 Task: Add a signature Heather Cooper containing Best wishes for a happy Thanksgiving Day, Heather Cooper to email address softage.8@softage.net and add a label Weightlifting
Action: Mouse moved to (1185, 64)
Screenshot: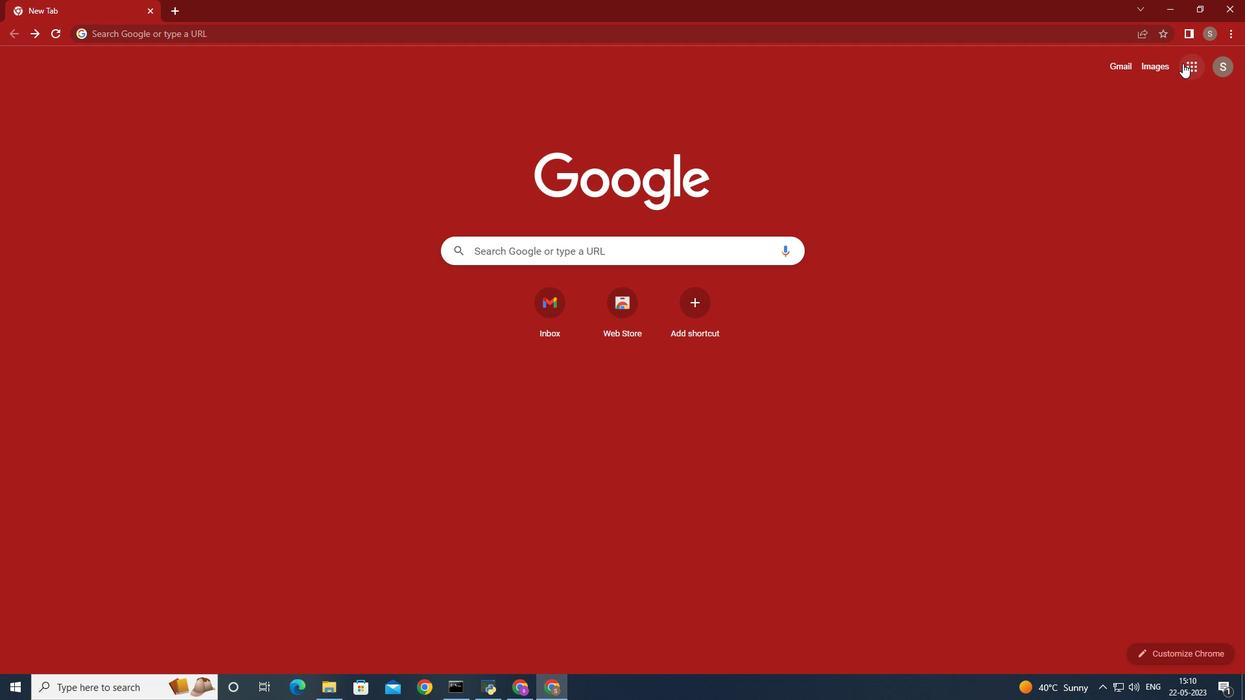 
Action: Mouse pressed left at (1185, 64)
Screenshot: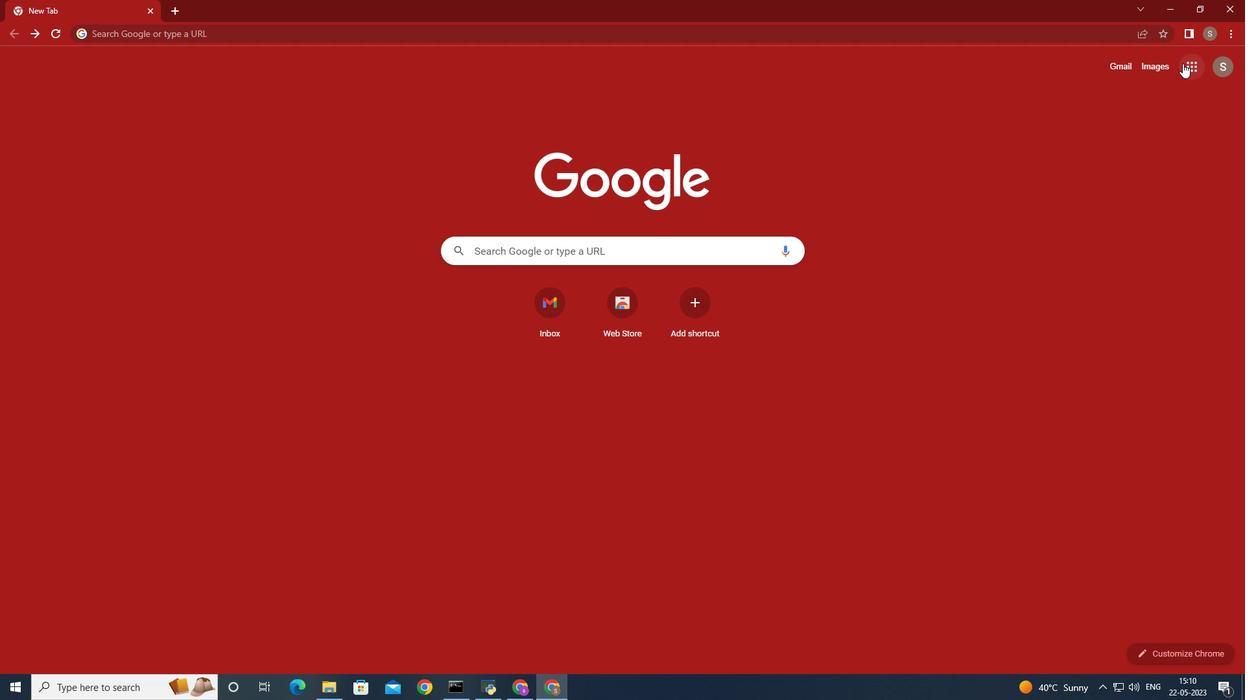 
Action: Mouse moved to (1136, 123)
Screenshot: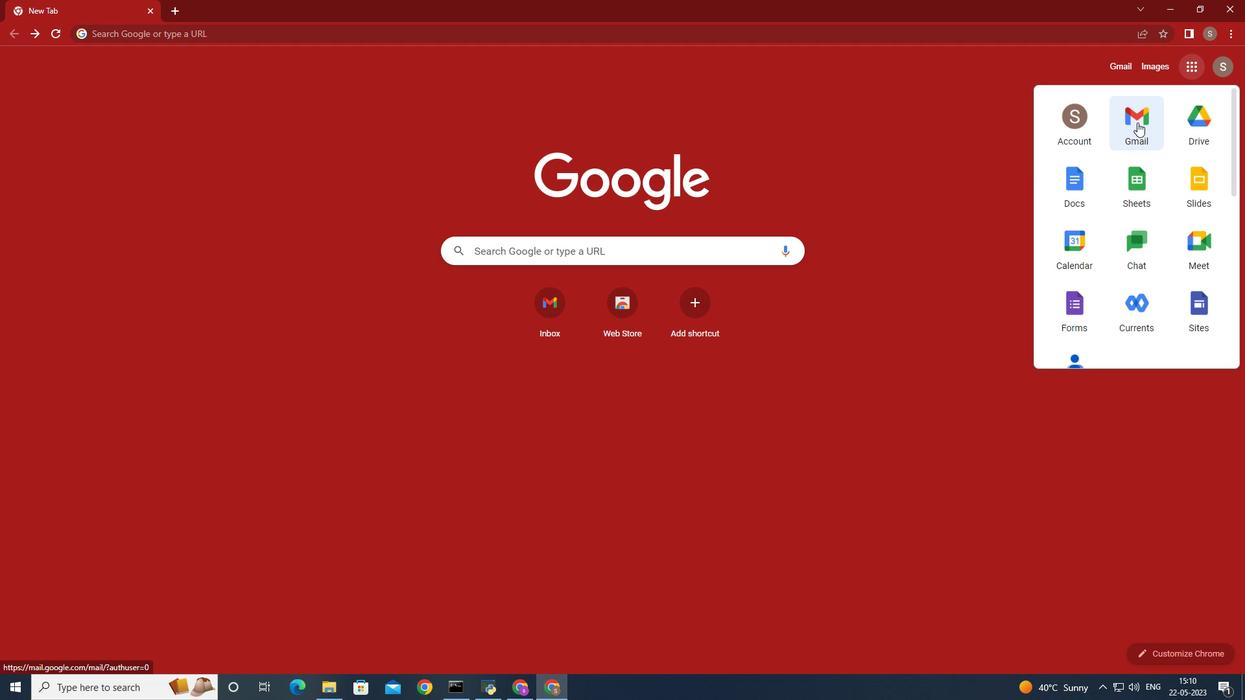 
Action: Mouse pressed left at (1136, 123)
Screenshot: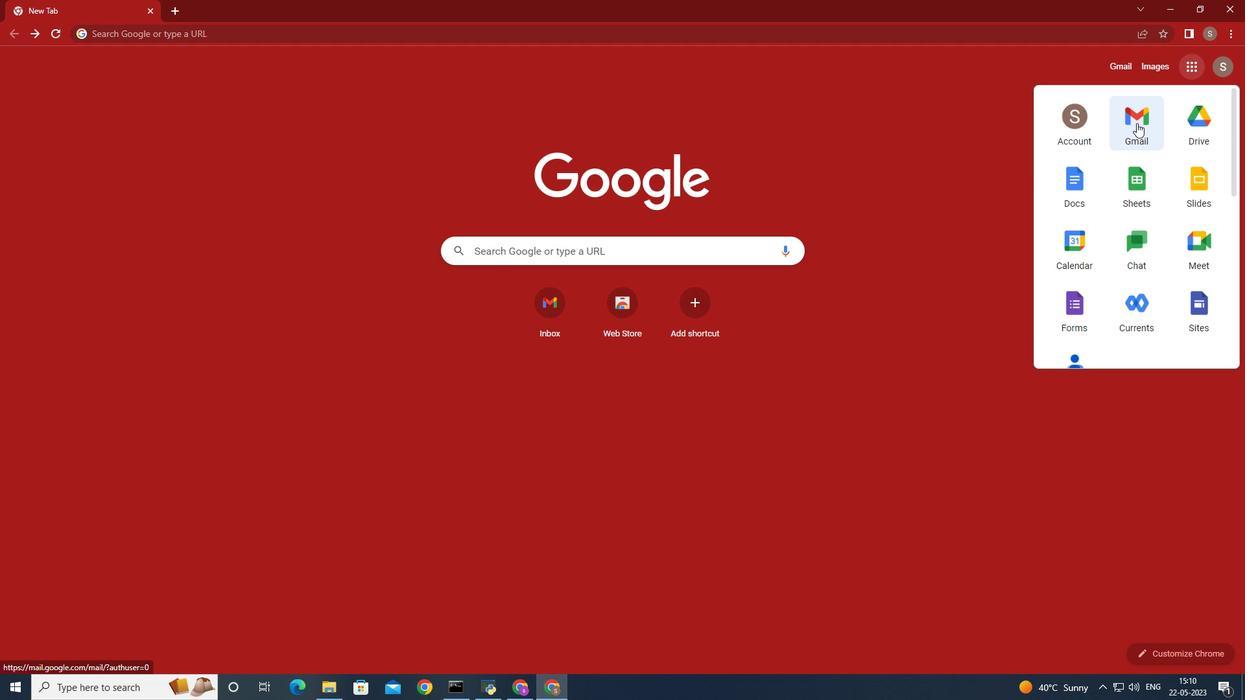 
Action: Mouse moved to (1101, 90)
Screenshot: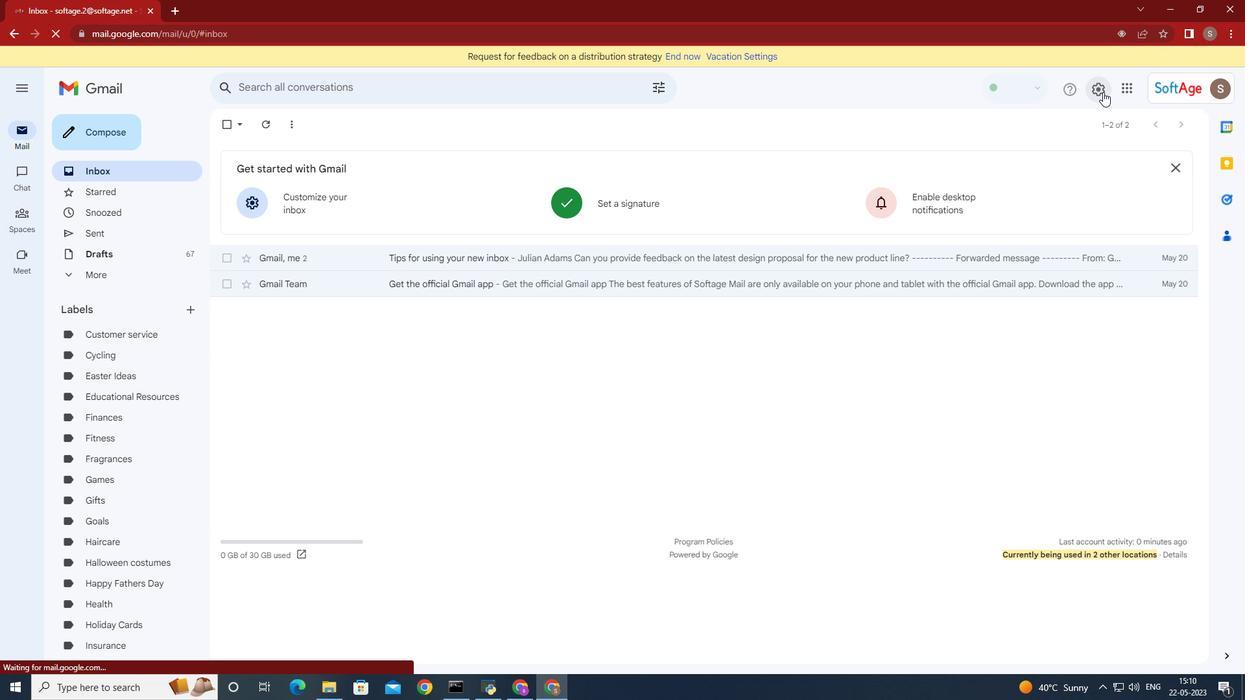 
Action: Mouse pressed left at (1101, 90)
Screenshot: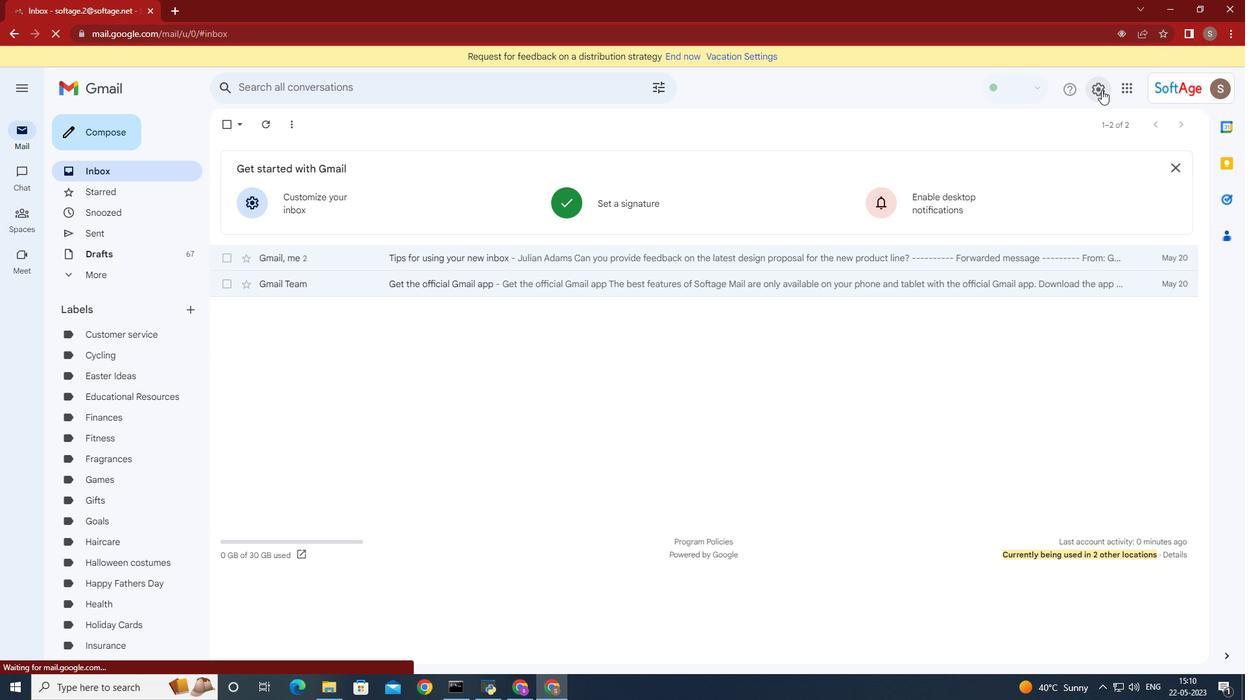 
Action: Mouse moved to (1106, 157)
Screenshot: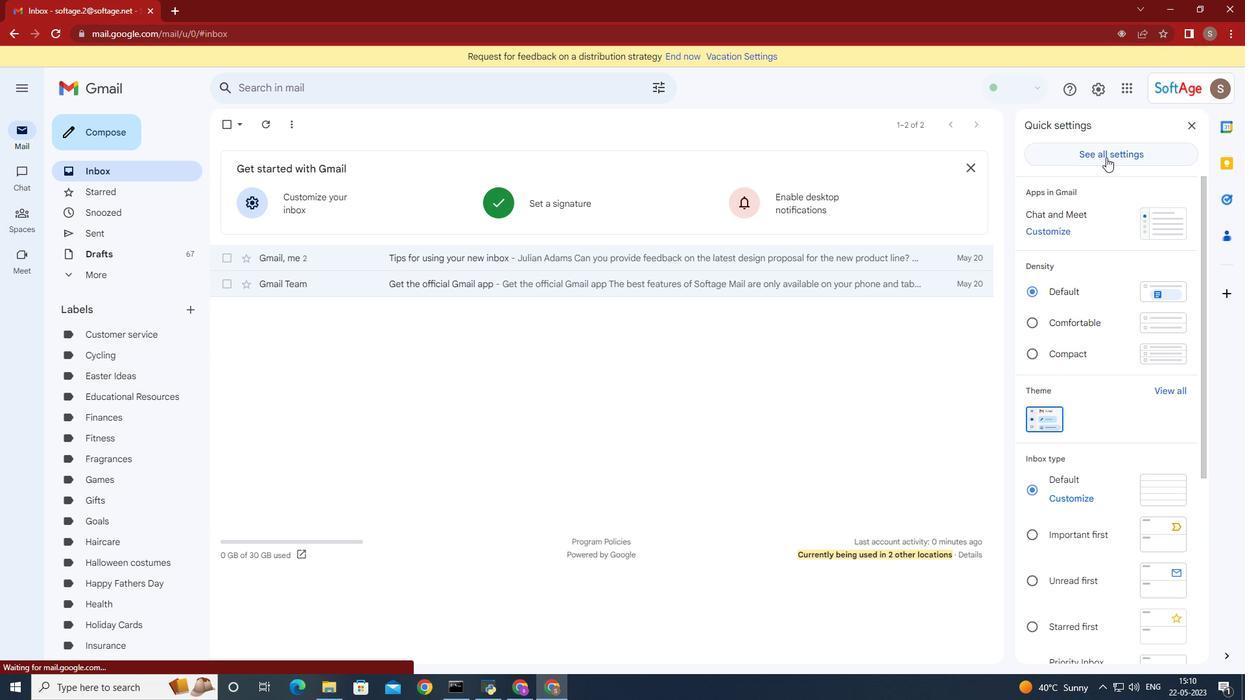 
Action: Mouse pressed left at (1106, 157)
Screenshot: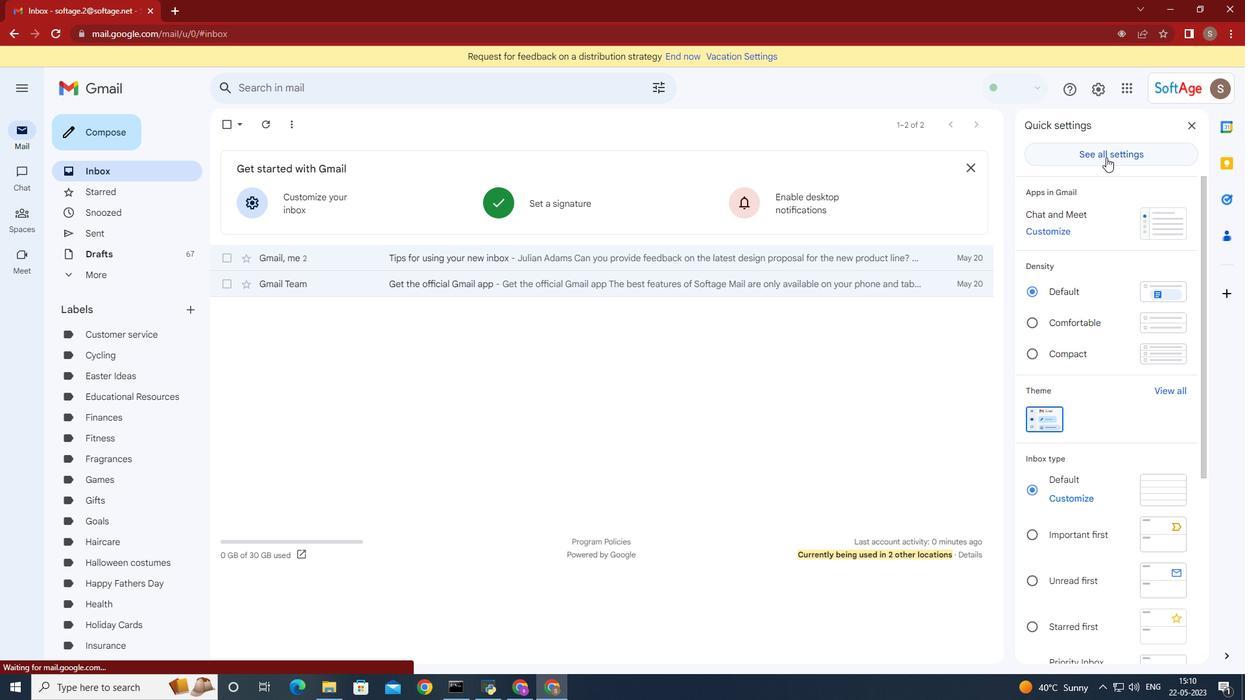 
Action: Mouse moved to (609, 318)
Screenshot: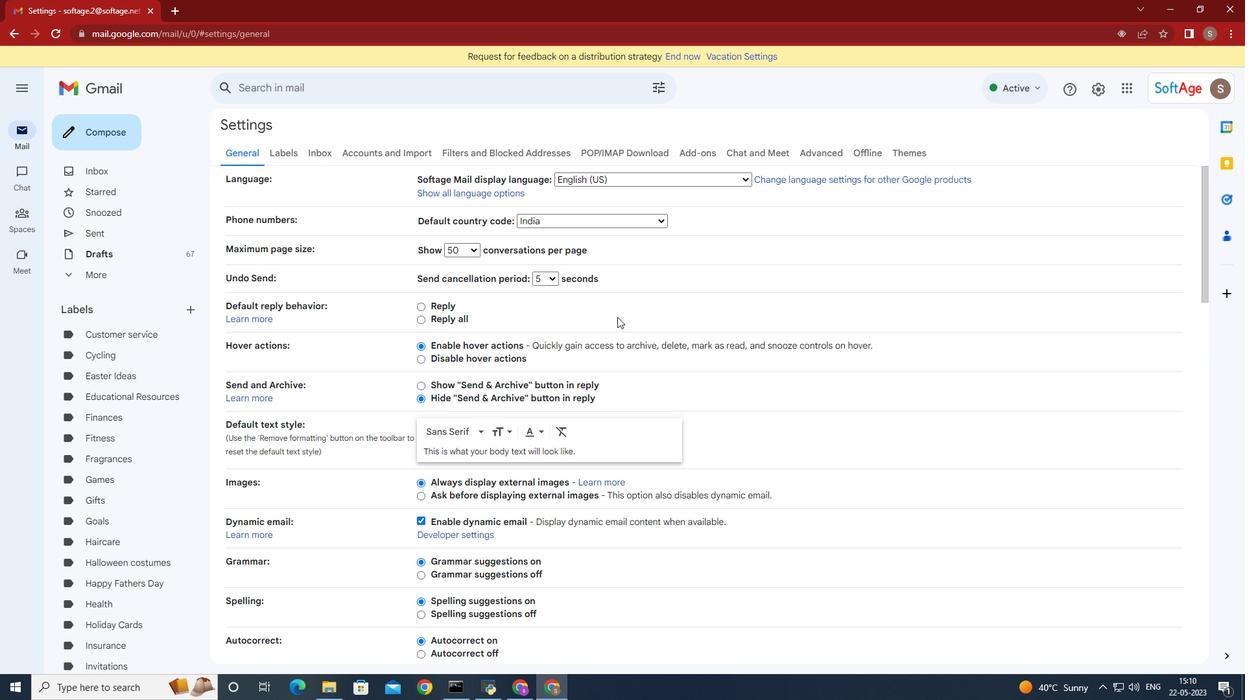 
Action: Mouse scrolled (609, 317) with delta (0, 0)
Screenshot: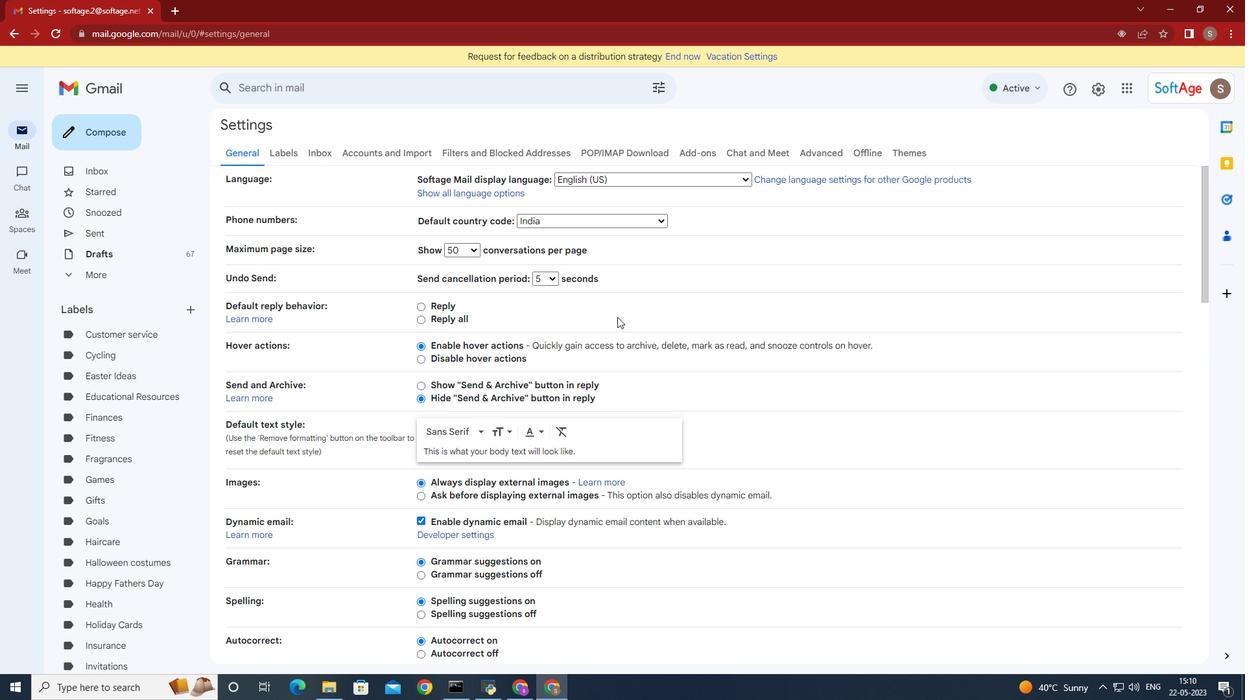 
Action: Mouse scrolled (609, 317) with delta (0, 0)
Screenshot: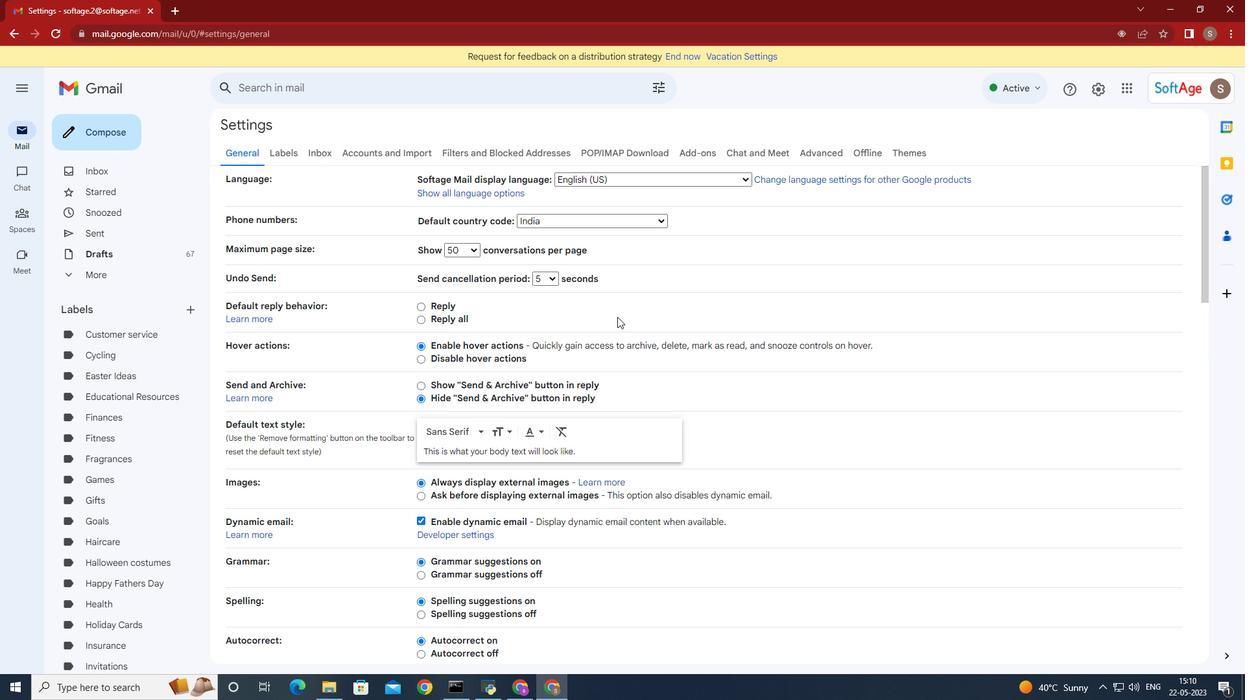 
Action: Mouse moved to (609, 318)
Screenshot: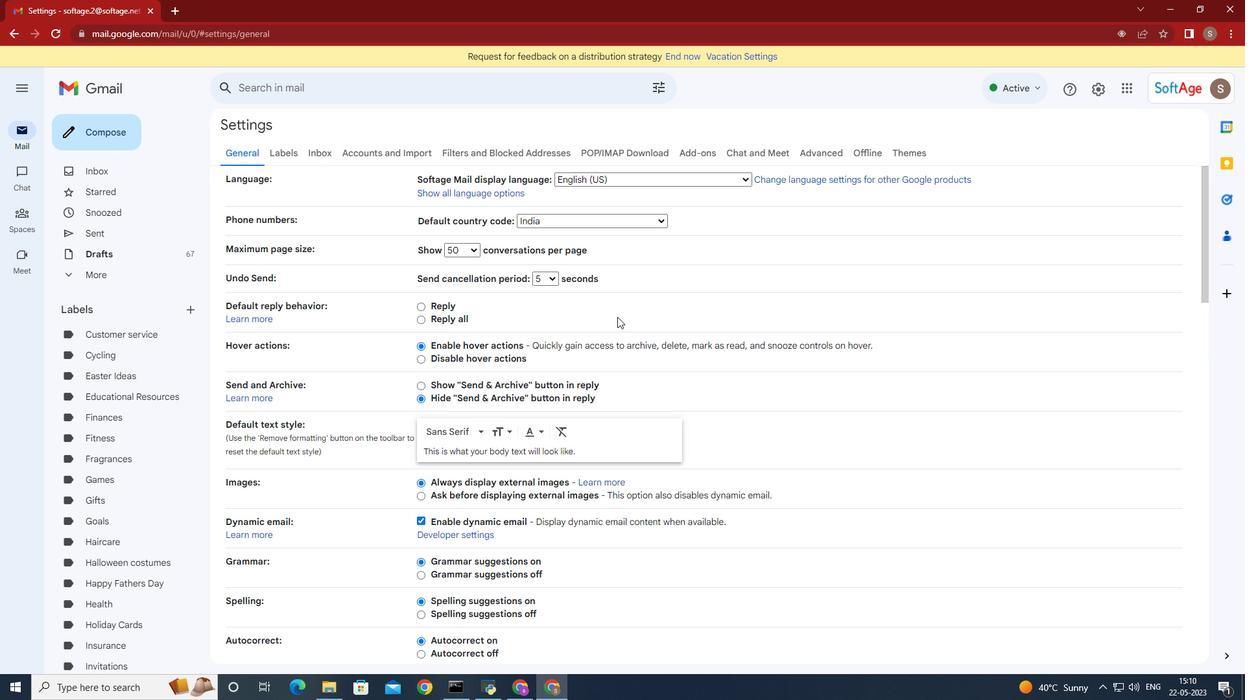 
Action: Mouse scrolled (609, 317) with delta (0, 0)
Screenshot: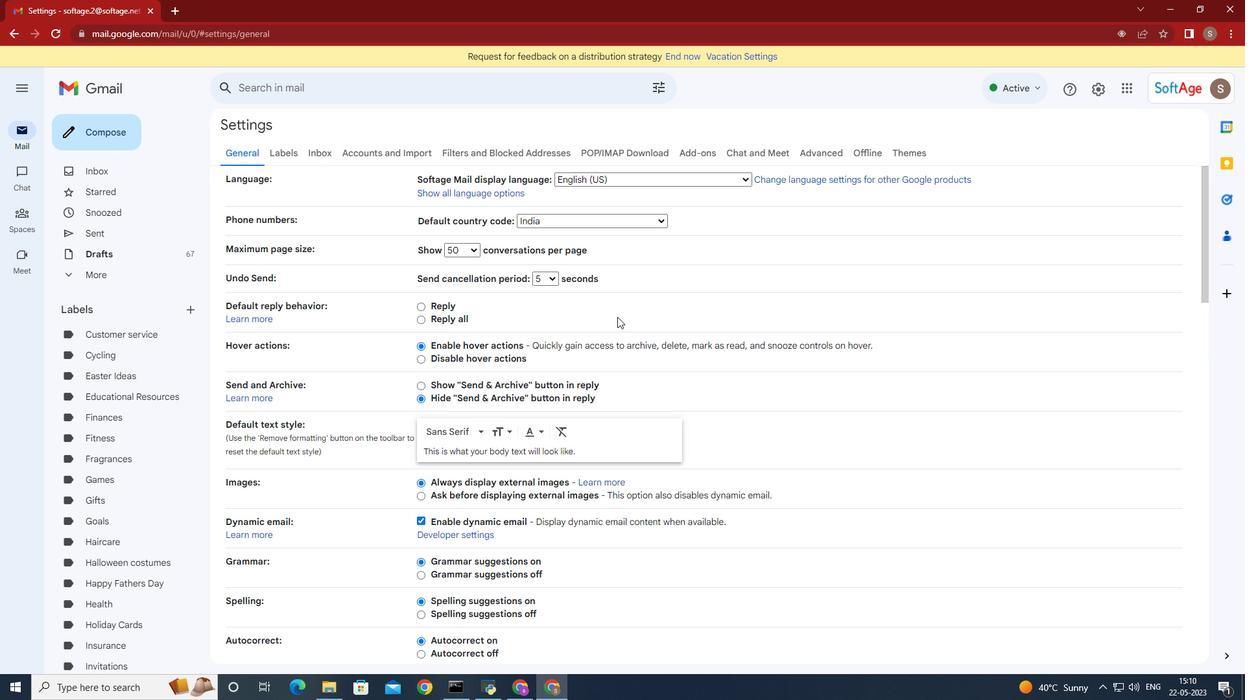 
Action: Mouse moved to (610, 319)
Screenshot: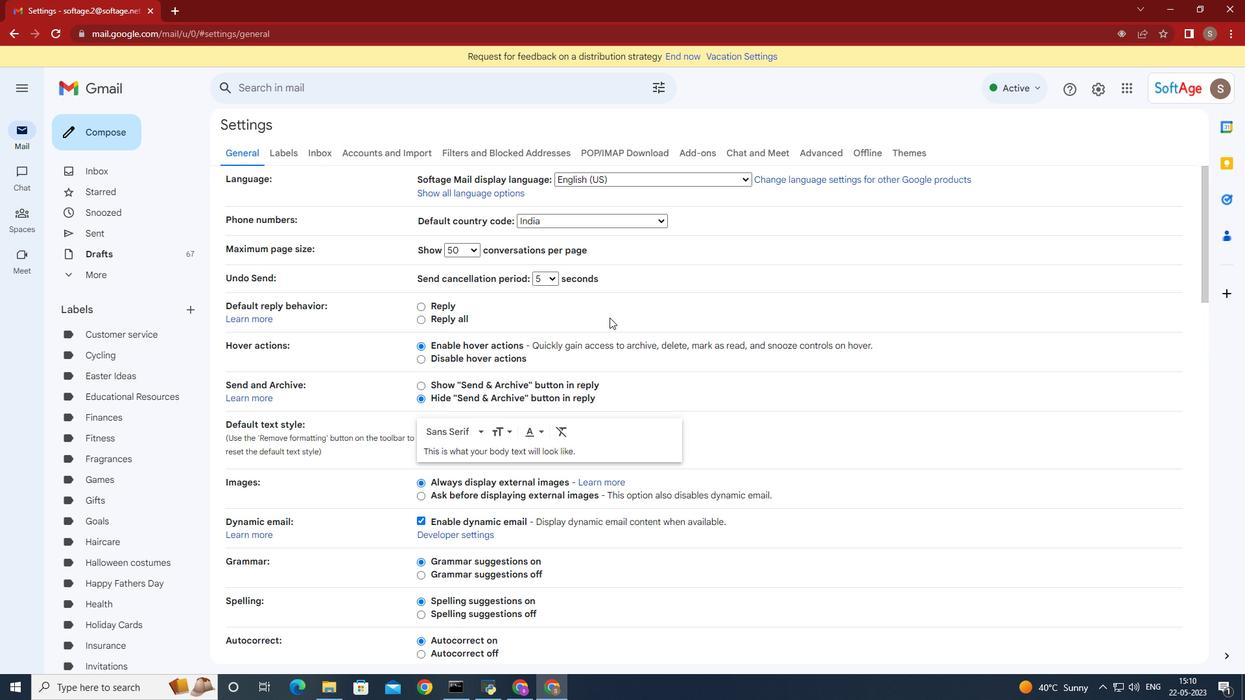 
Action: Mouse scrolled (610, 318) with delta (0, 0)
Screenshot: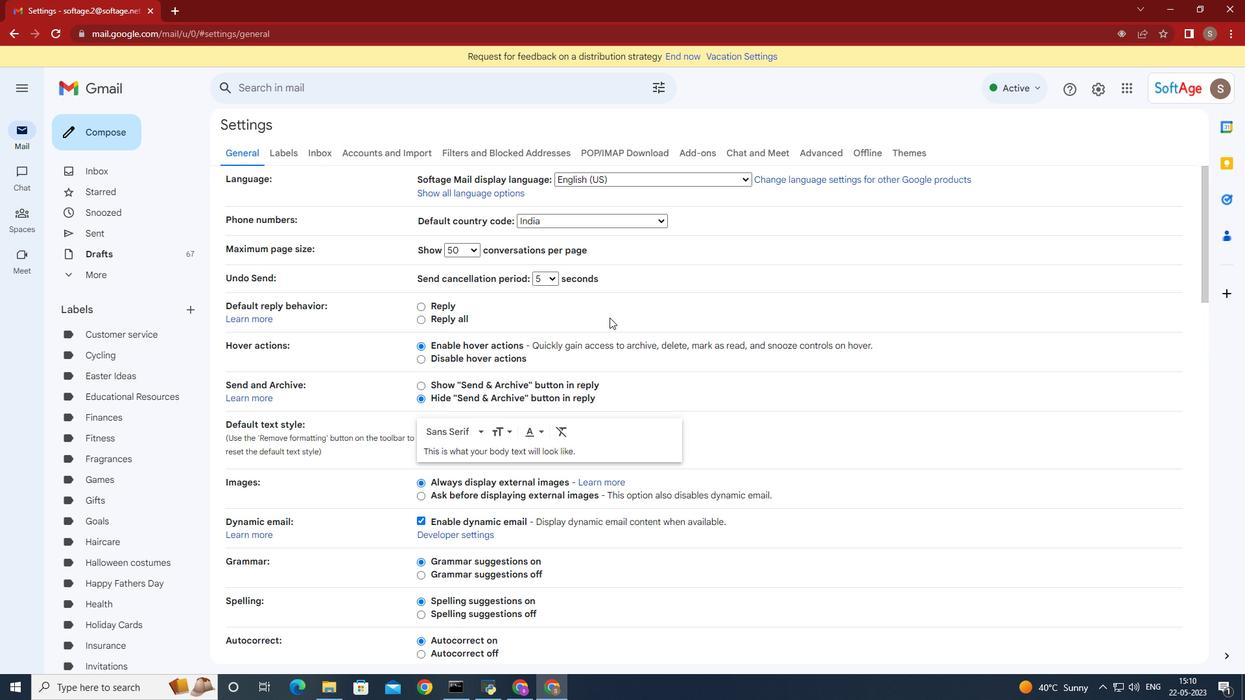 
Action: Mouse moved to (610, 319)
Screenshot: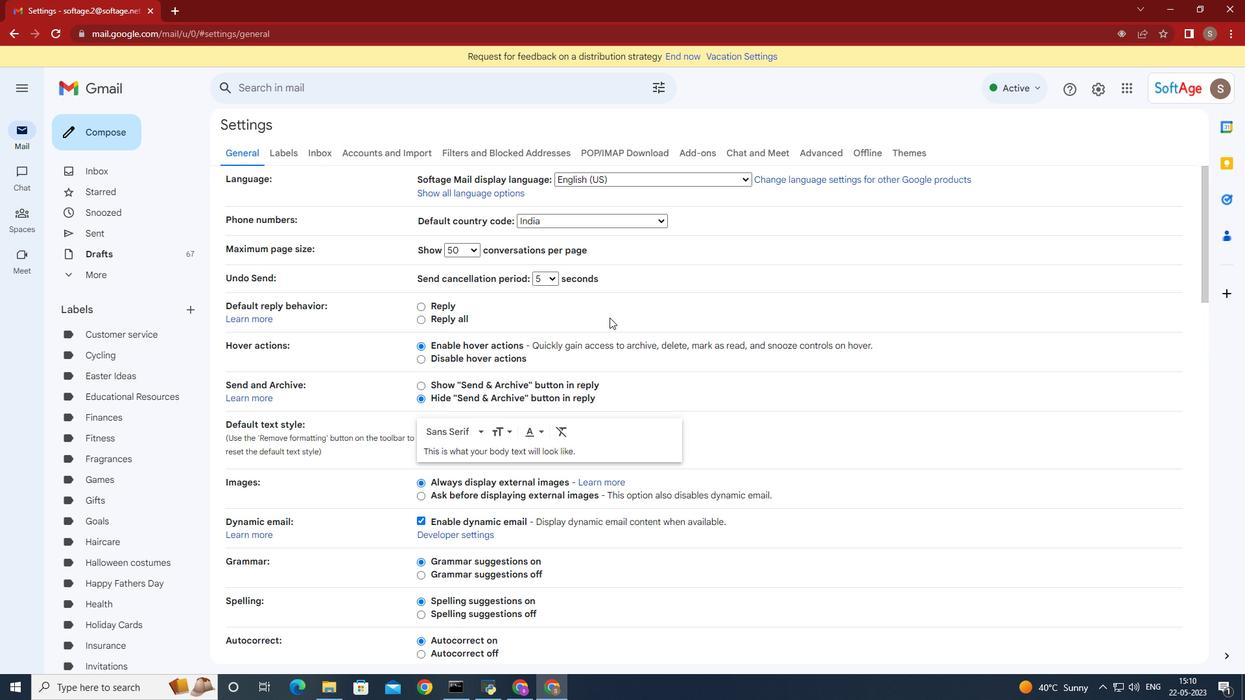 
Action: Mouse scrolled (610, 319) with delta (0, 0)
Screenshot: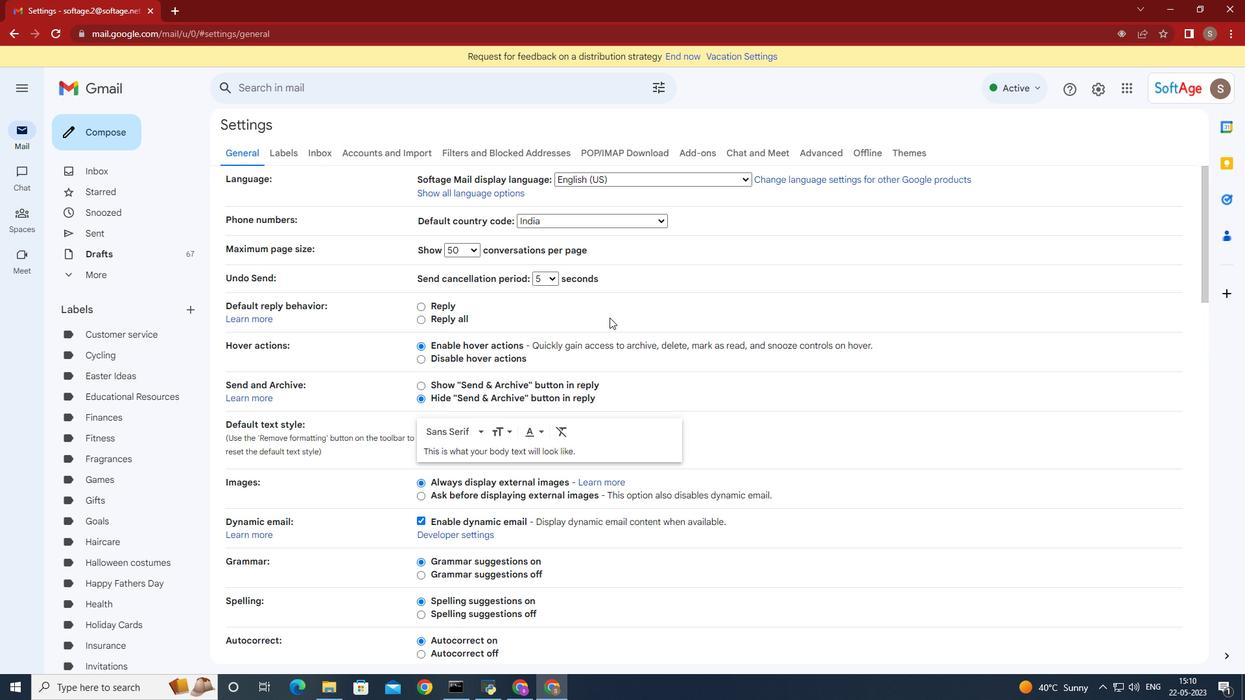 
Action: Mouse moved to (610, 319)
Screenshot: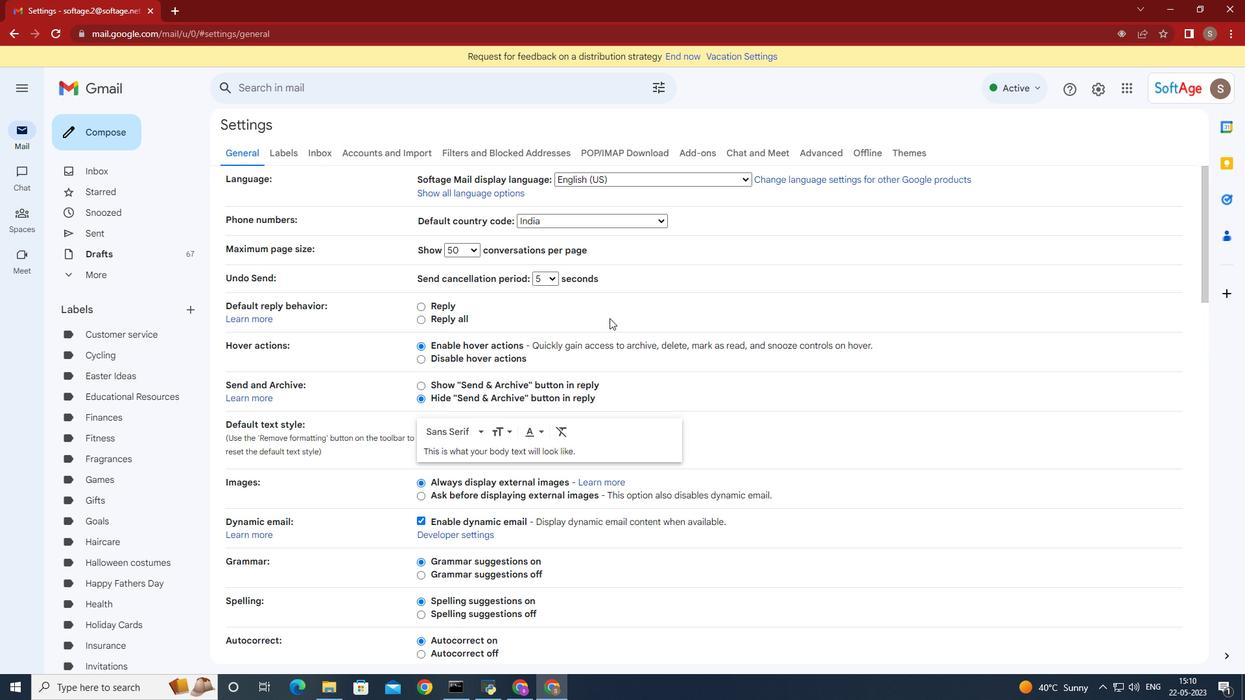 
Action: Mouse scrolled (610, 319) with delta (0, 0)
Screenshot: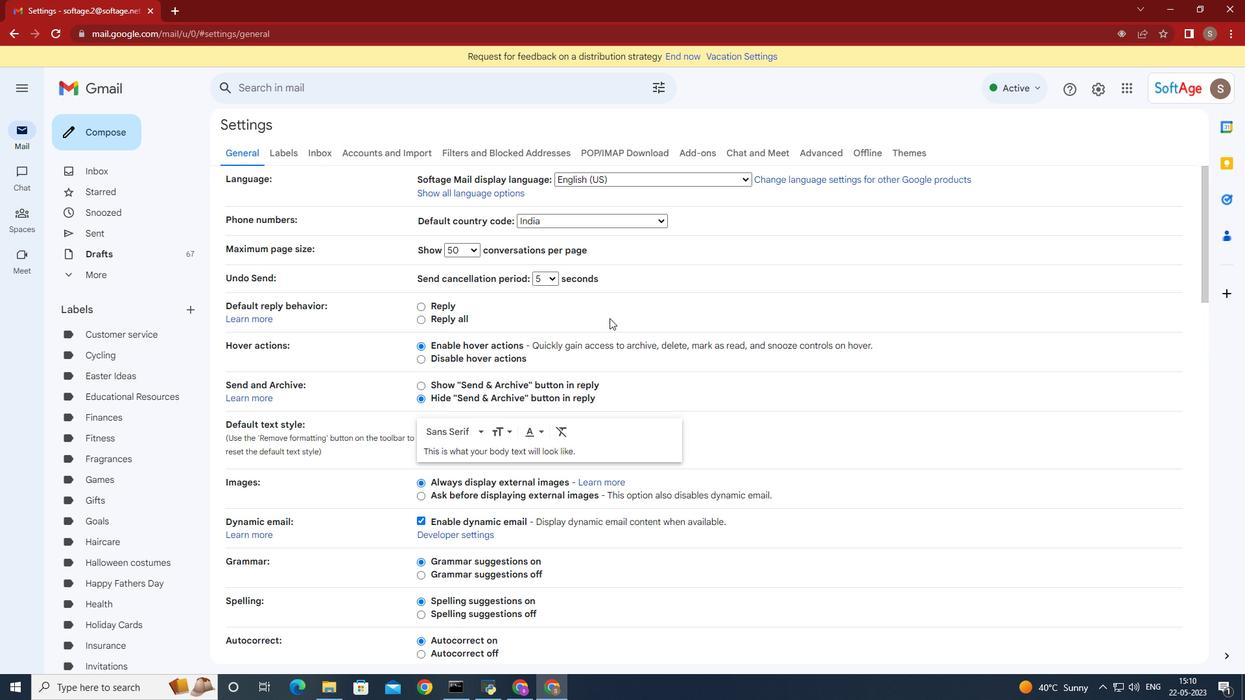 
Action: Mouse moved to (611, 318)
Screenshot: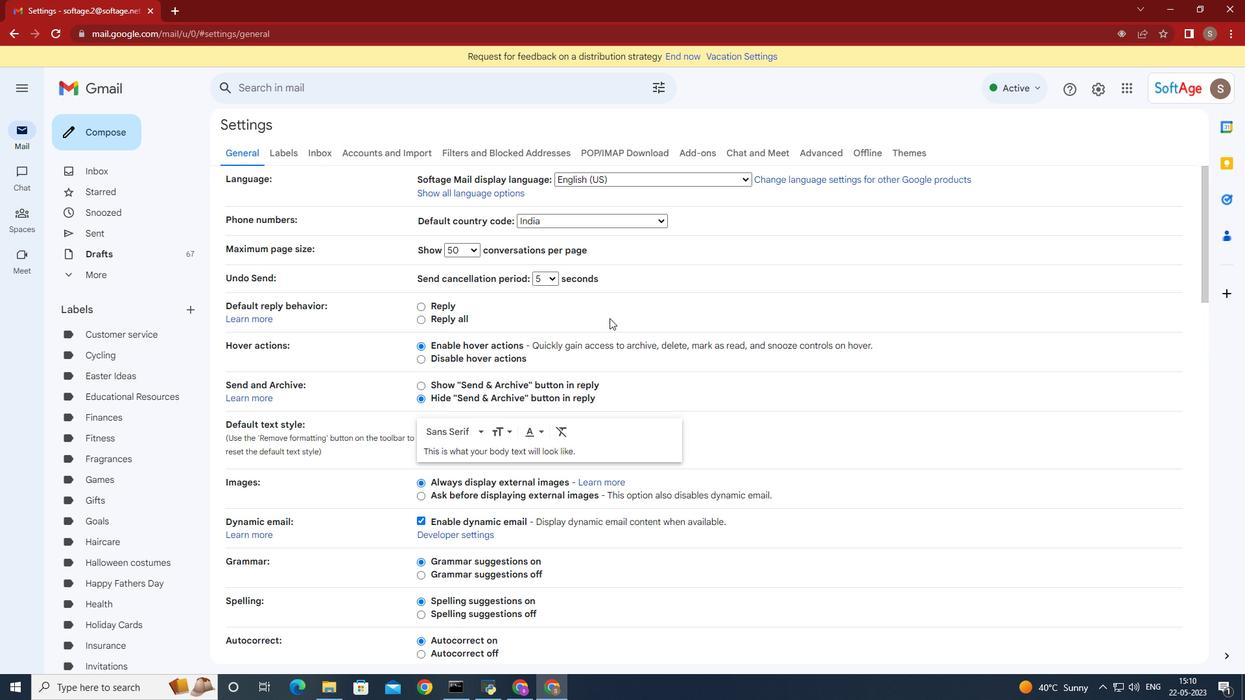 
Action: Mouse scrolled (611, 317) with delta (0, 0)
Screenshot: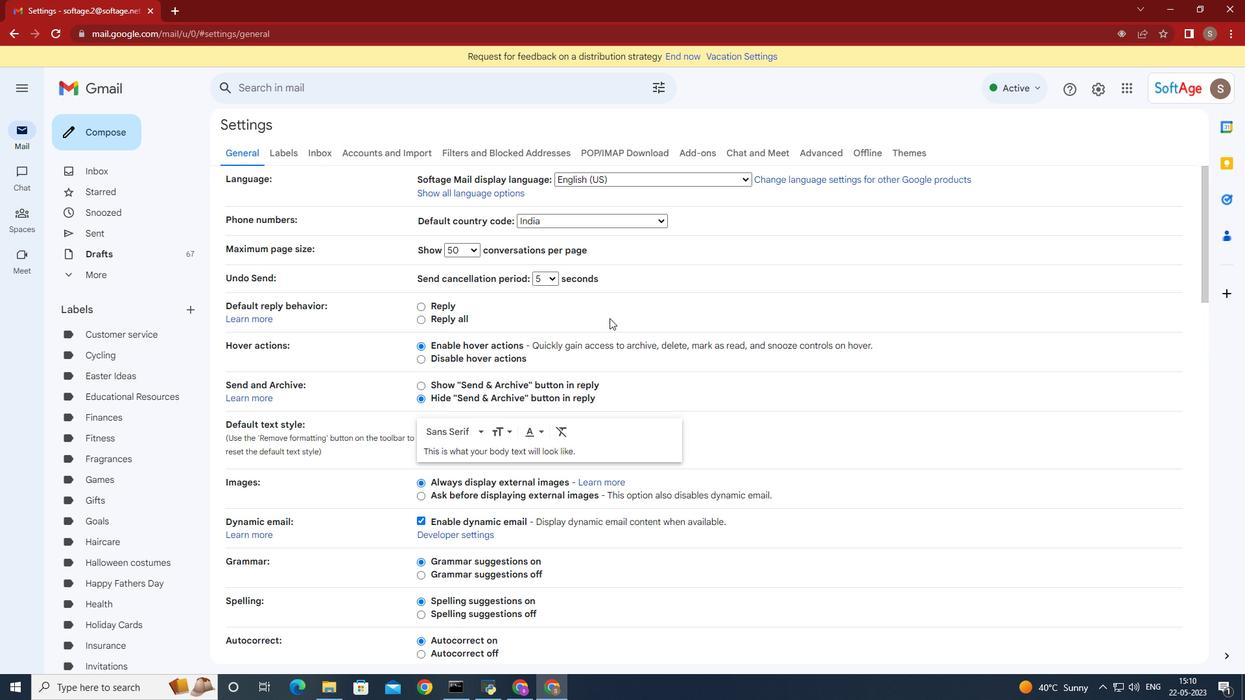 
Action: Mouse moved to (619, 314)
Screenshot: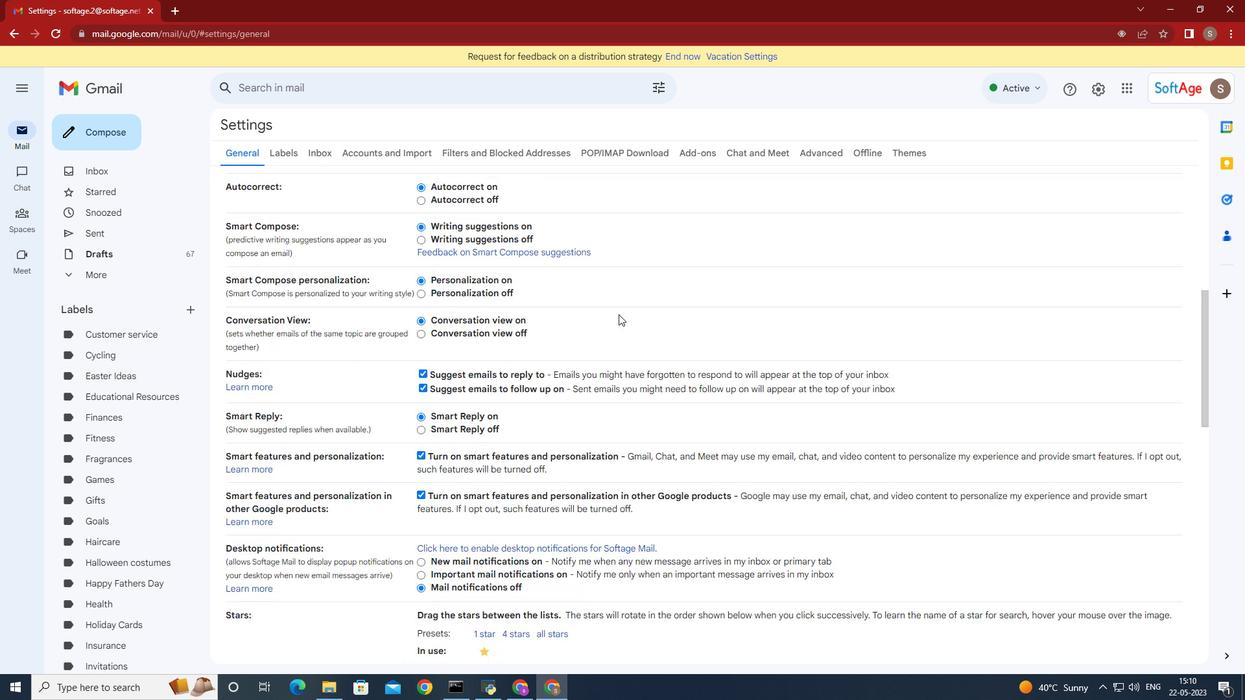 
Action: Mouse scrolled (619, 313) with delta (0, 0)
Screenshot: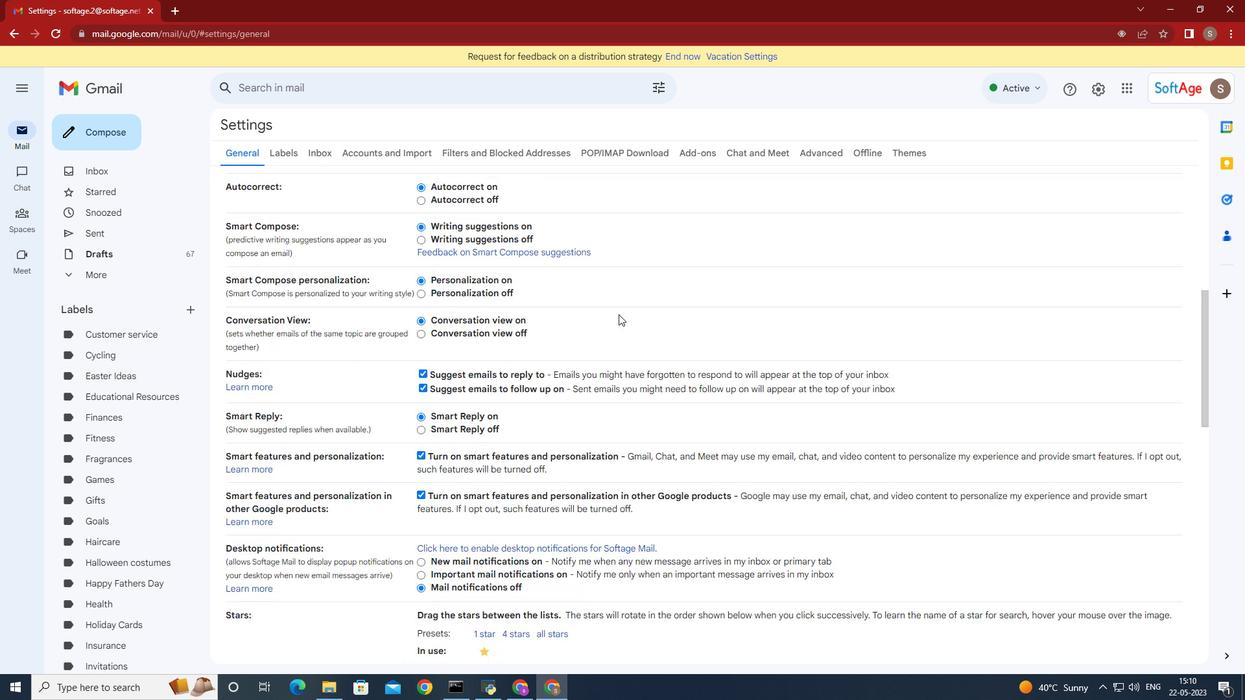
Action: Mouse moved to (619, 314)
Screenshot: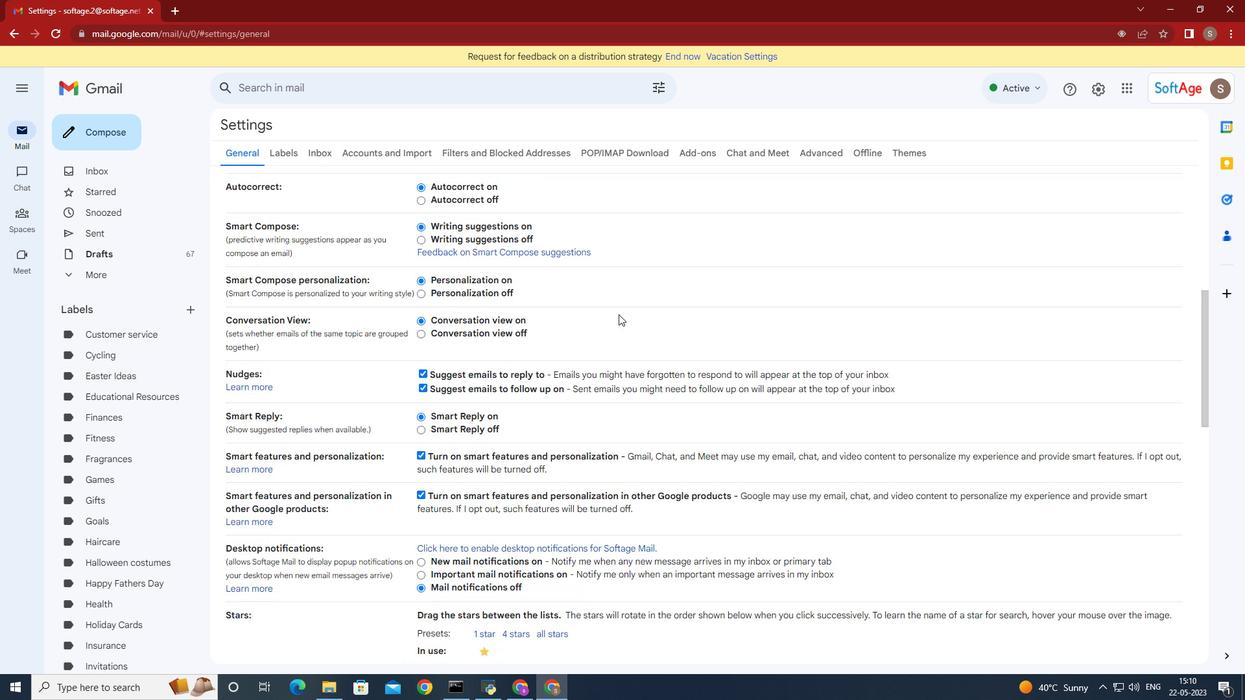
Action: Mouse scrolled (619, 313) with delta (0, 0)
Screenshot: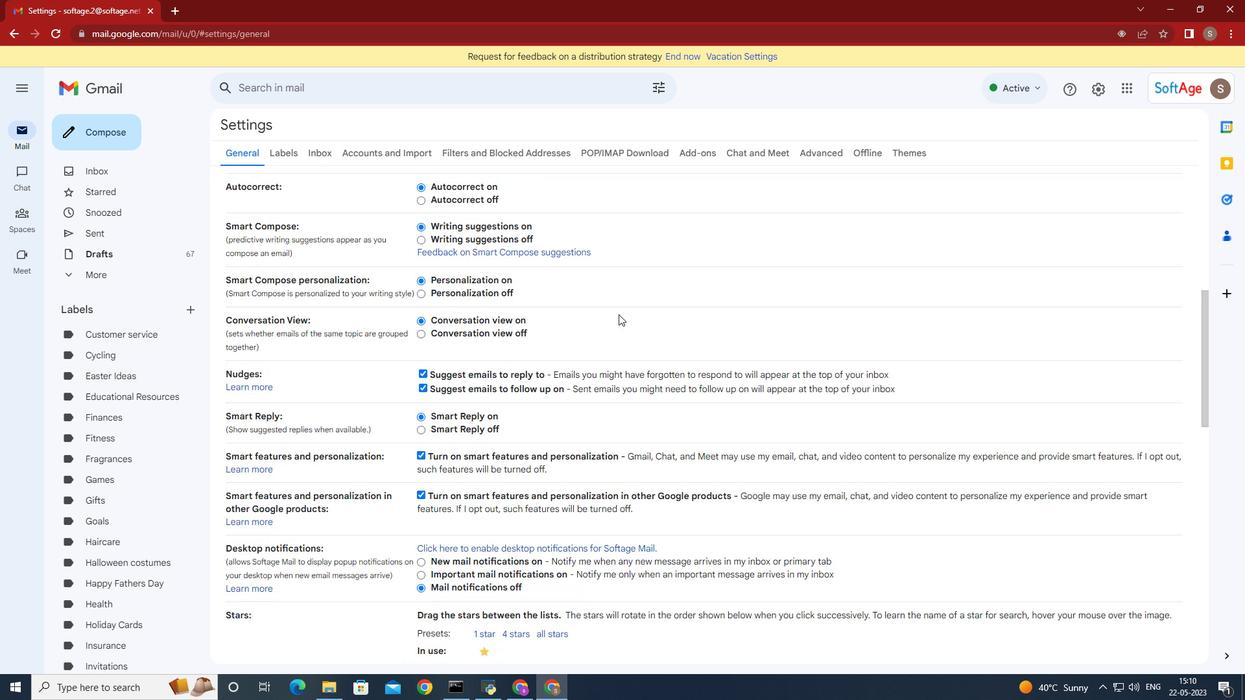 
Action: Mouse scrolled (619, 313) with delta (0, 0)
Screenshot: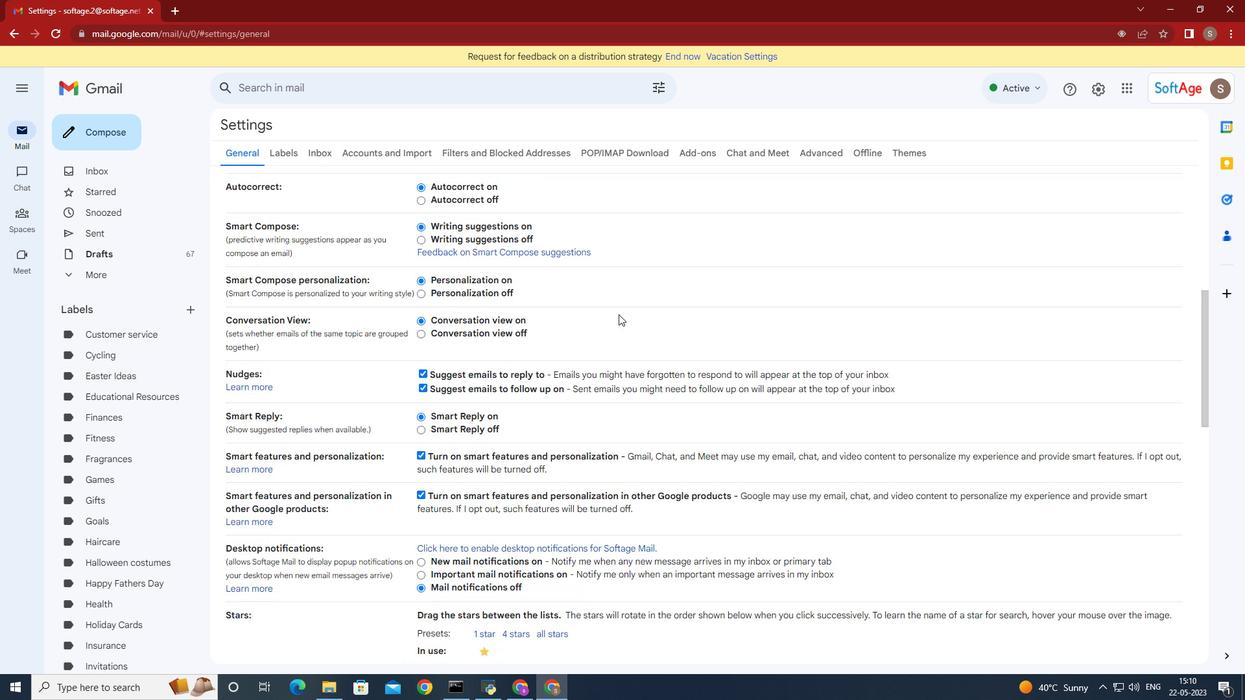 
Action: Mouse scrolled (619, 313) with delta (0, 0)
Screenshot: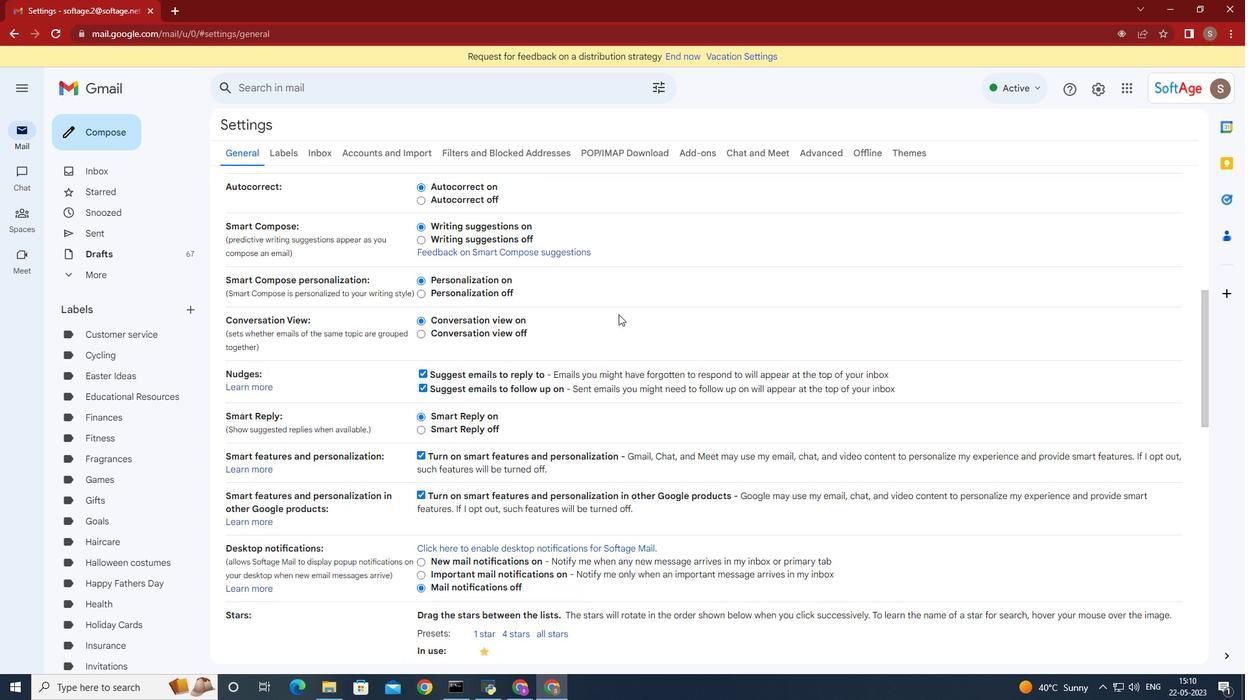 
Action: Mouse scrolled (619, 313) with delta (0, 0)
Screenshot: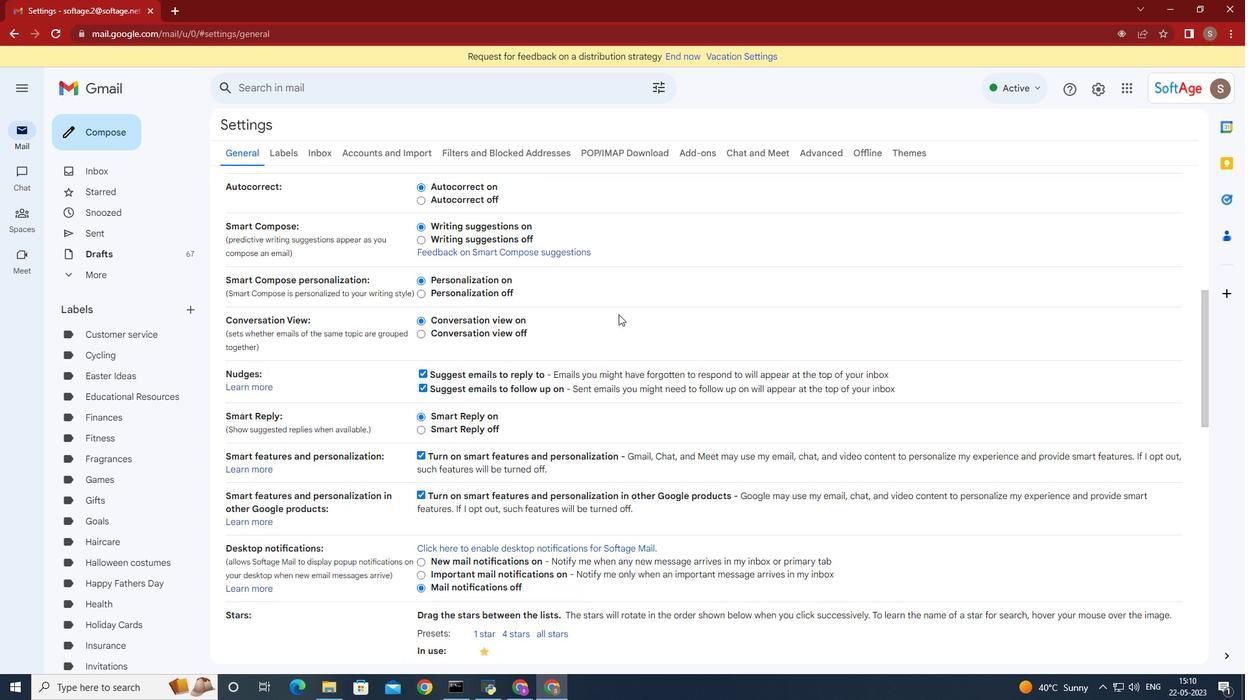 
Action: Mouse moved to (619, 315)
Screenshot: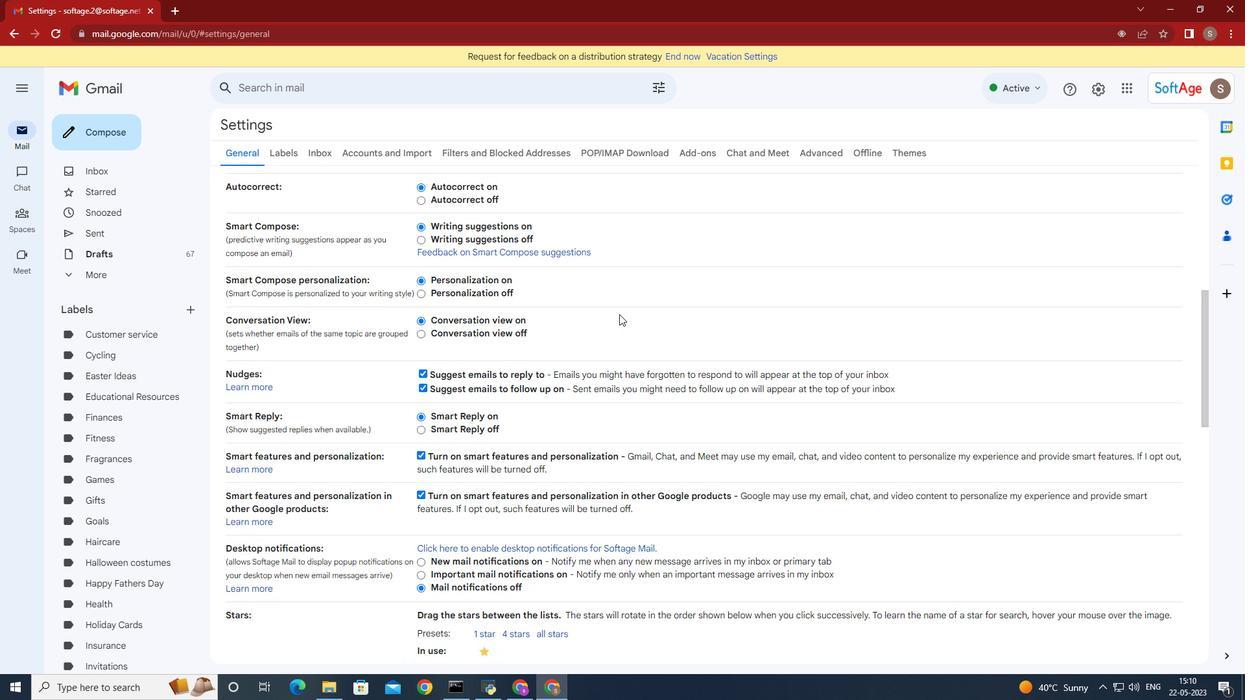 
Action: Mouse scrolled (619, 314) with delta (0, 0)
Screenshot: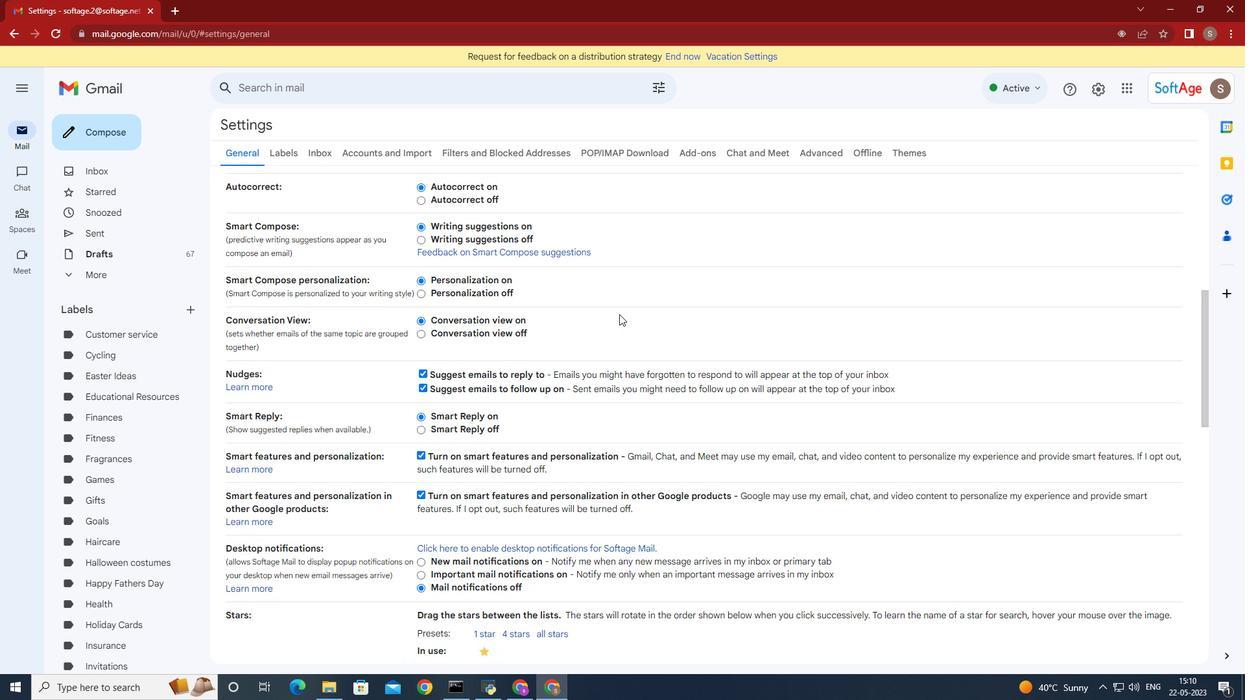 
Action: Mouse moved to (631, 334)
Screenshot: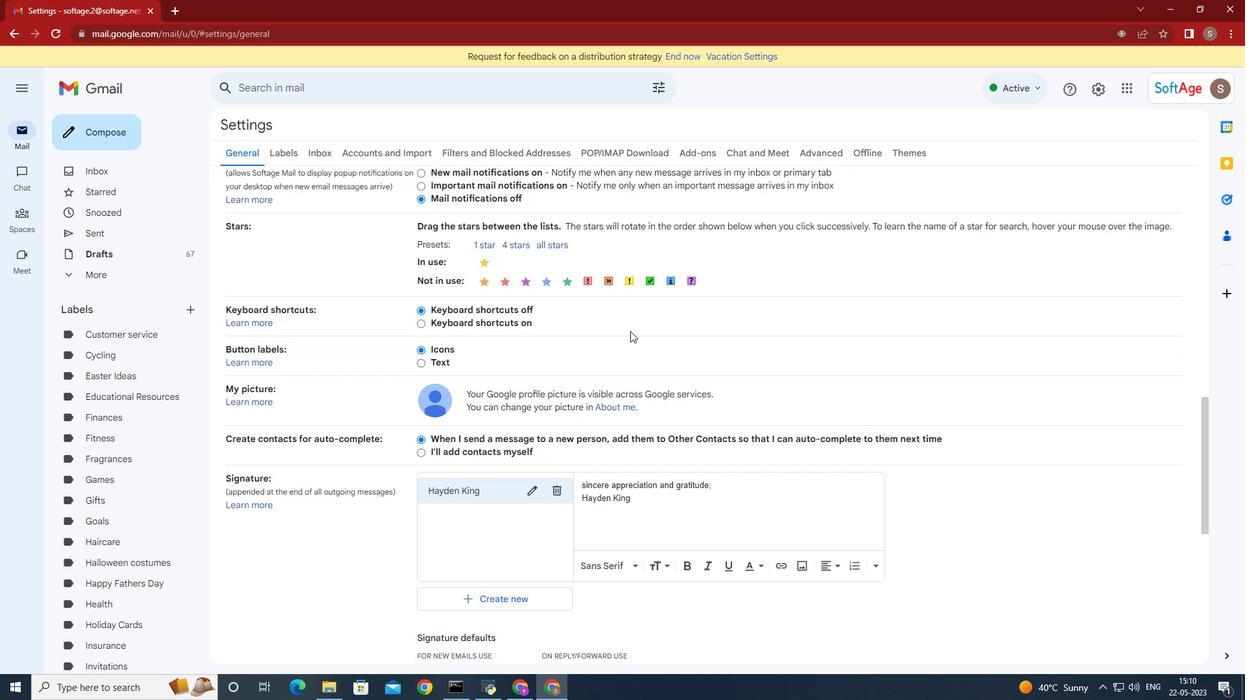 
Action: Mouse scrolled (631, 333) with delta (0, 0)
Screenshot: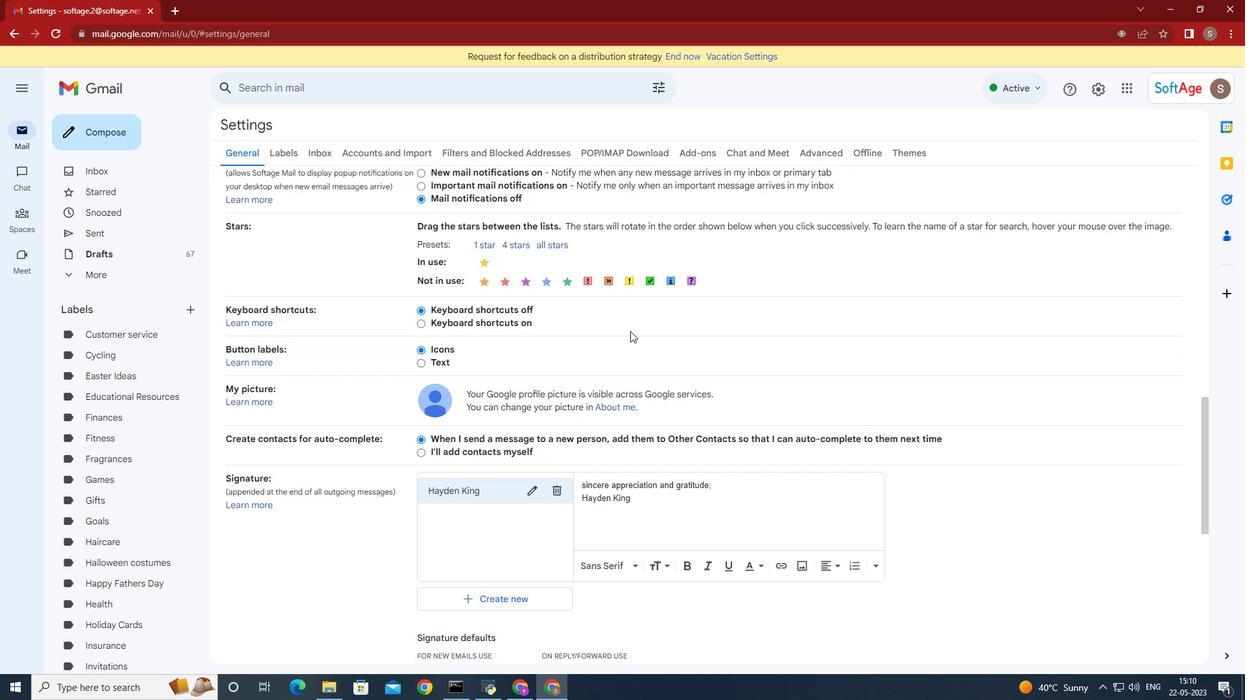 
Action: Mouse moved to (631, 335)
Screenshot: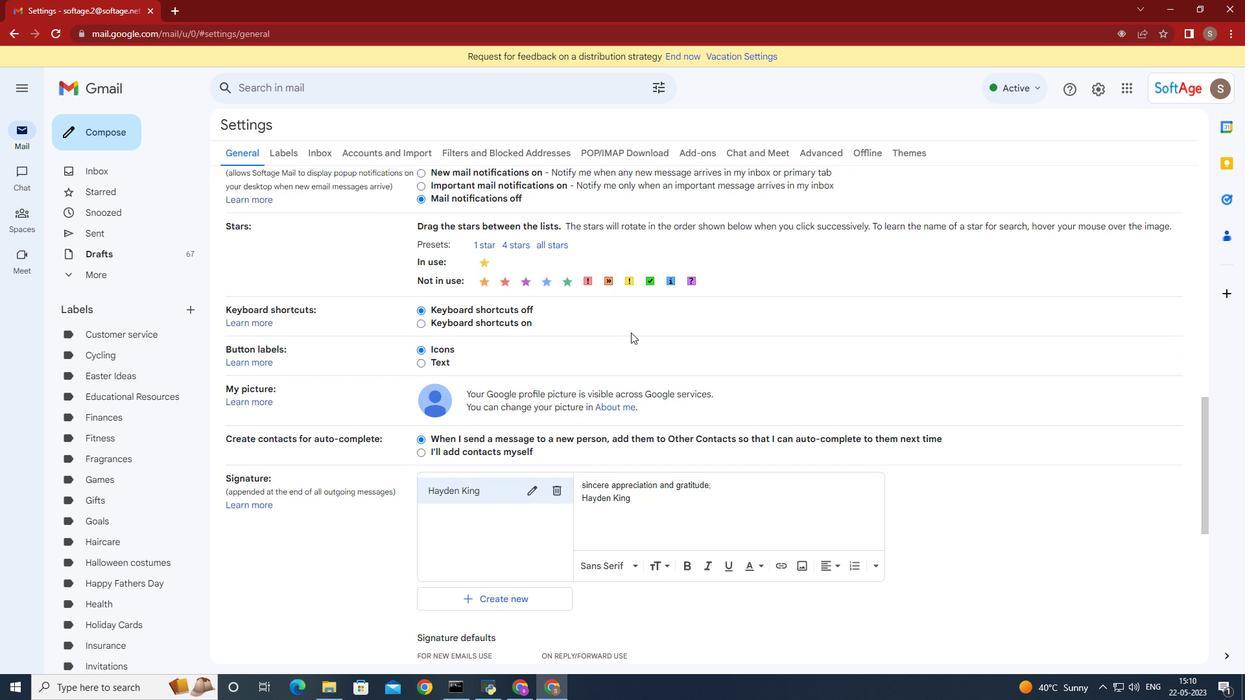 
Action: Mouse scrolled (631, 334) with delta (0, 0)
Screenshot: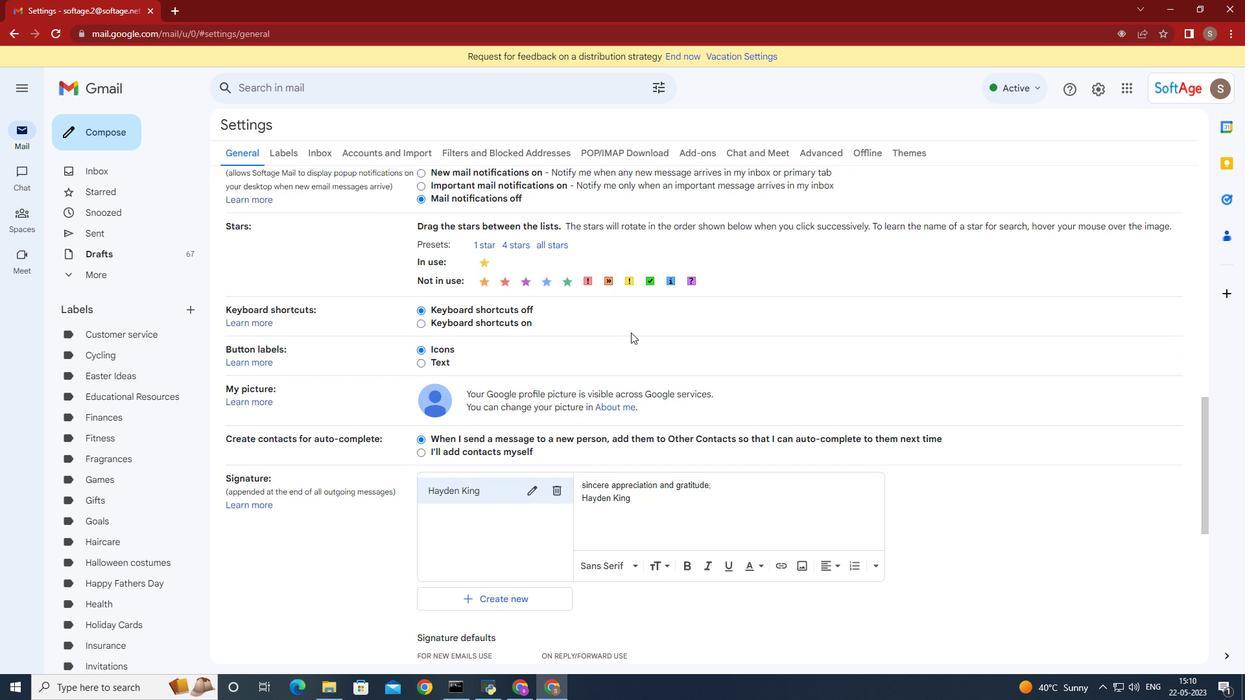 
Action: Mouse moved to (631, 335)
Screenshot: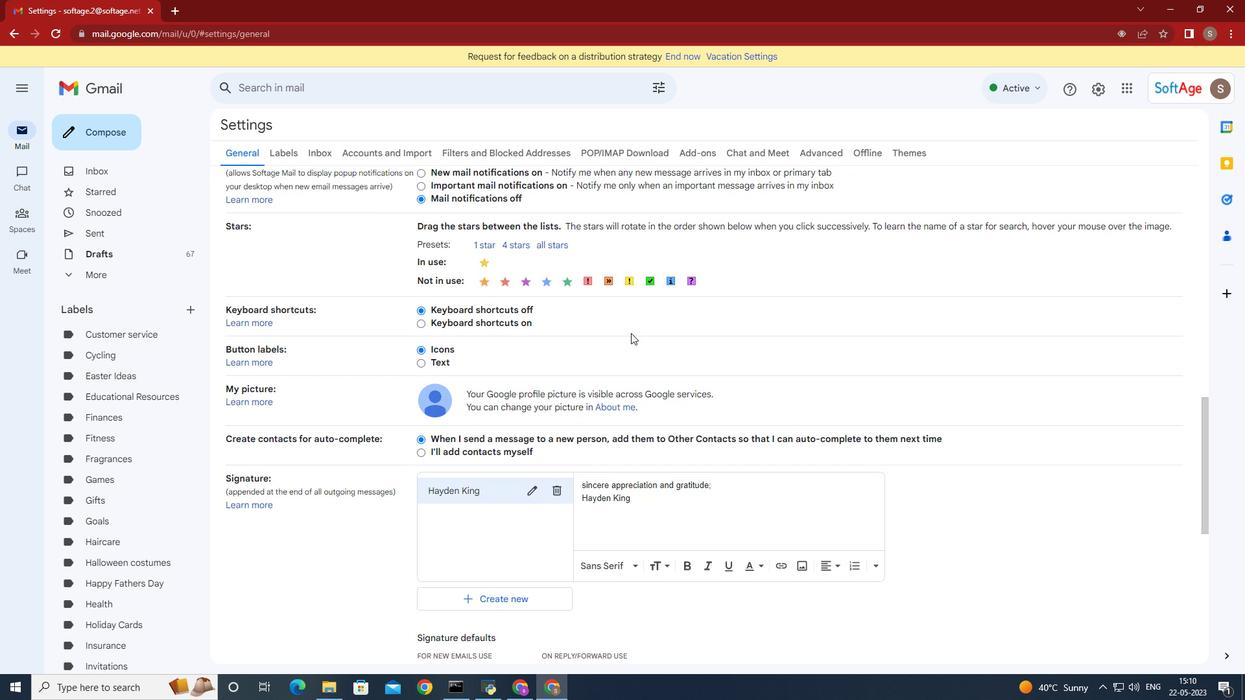 
Action: Mouse scrolled (631, 334) with delta (0, 0)
Screenshot: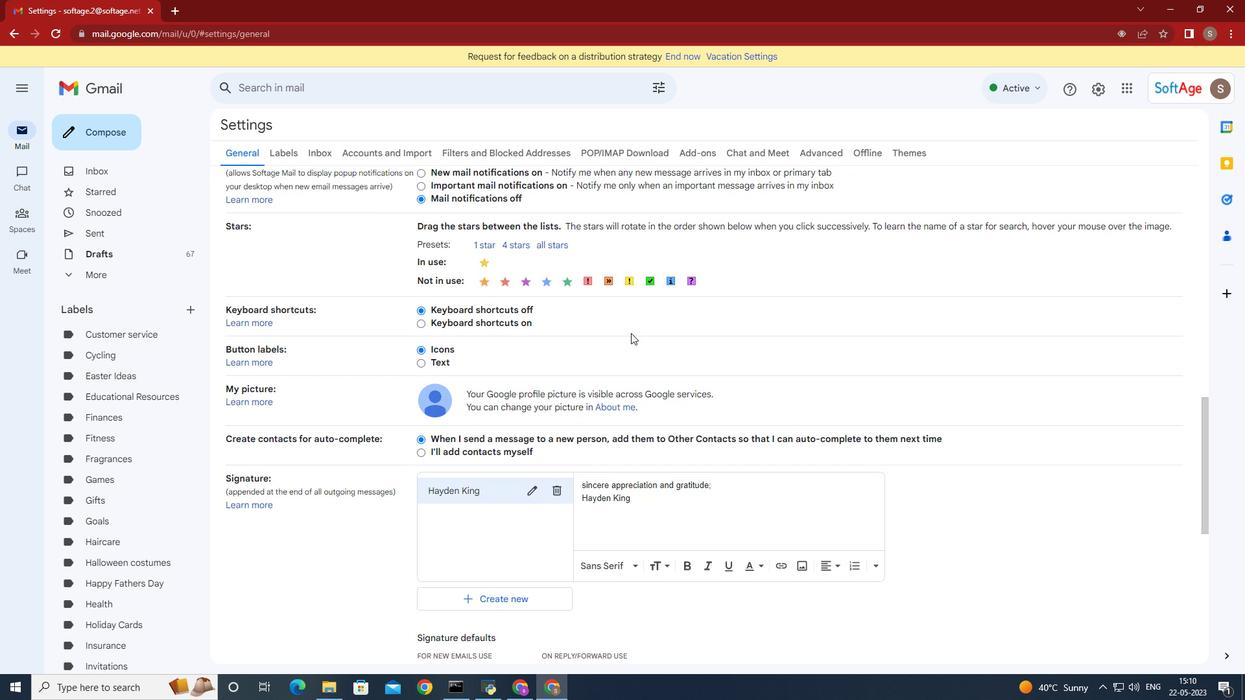 
Action: Mouse moved to (516, 409)
Screenshot: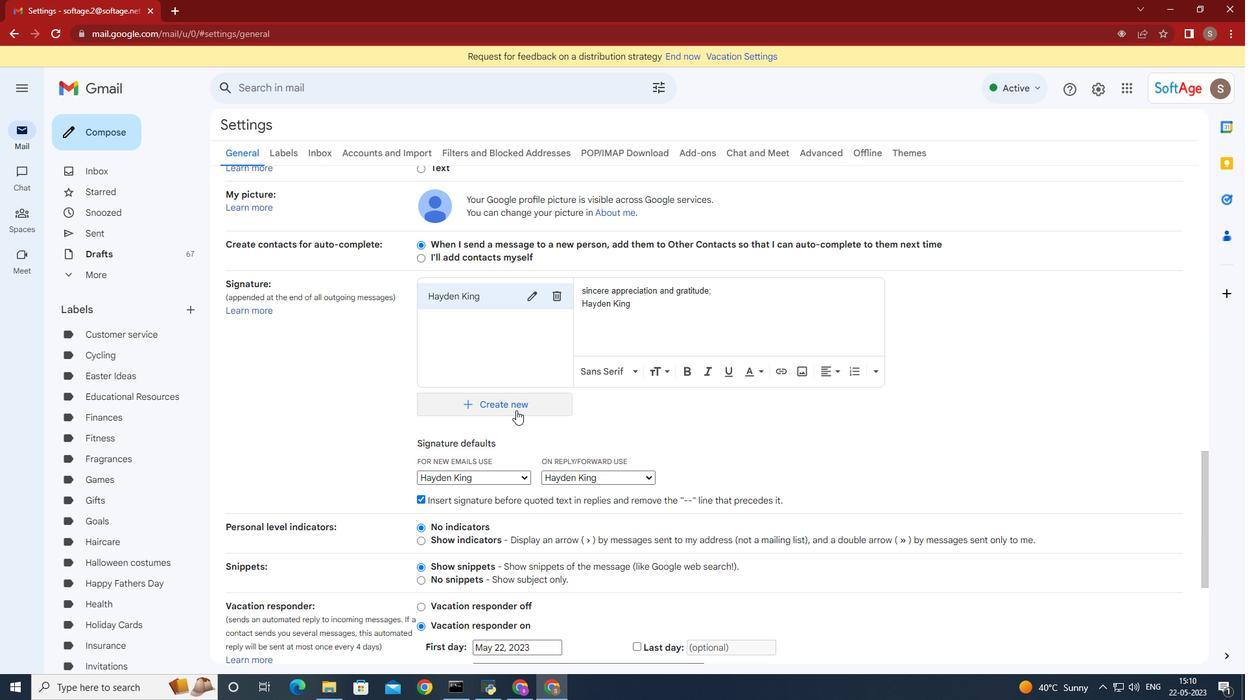 
Action: Mouse pressed left at (516, 409)
Screenshot: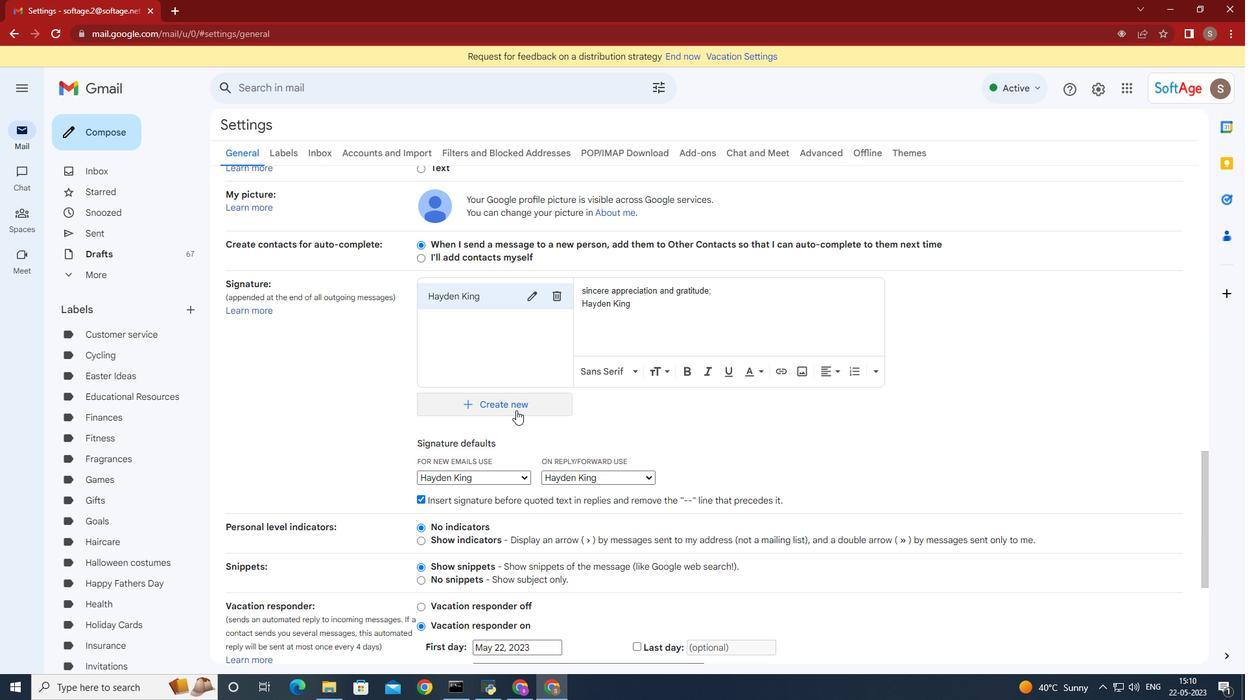 
Action: Mouse moved to (562, 417)
Screenshot: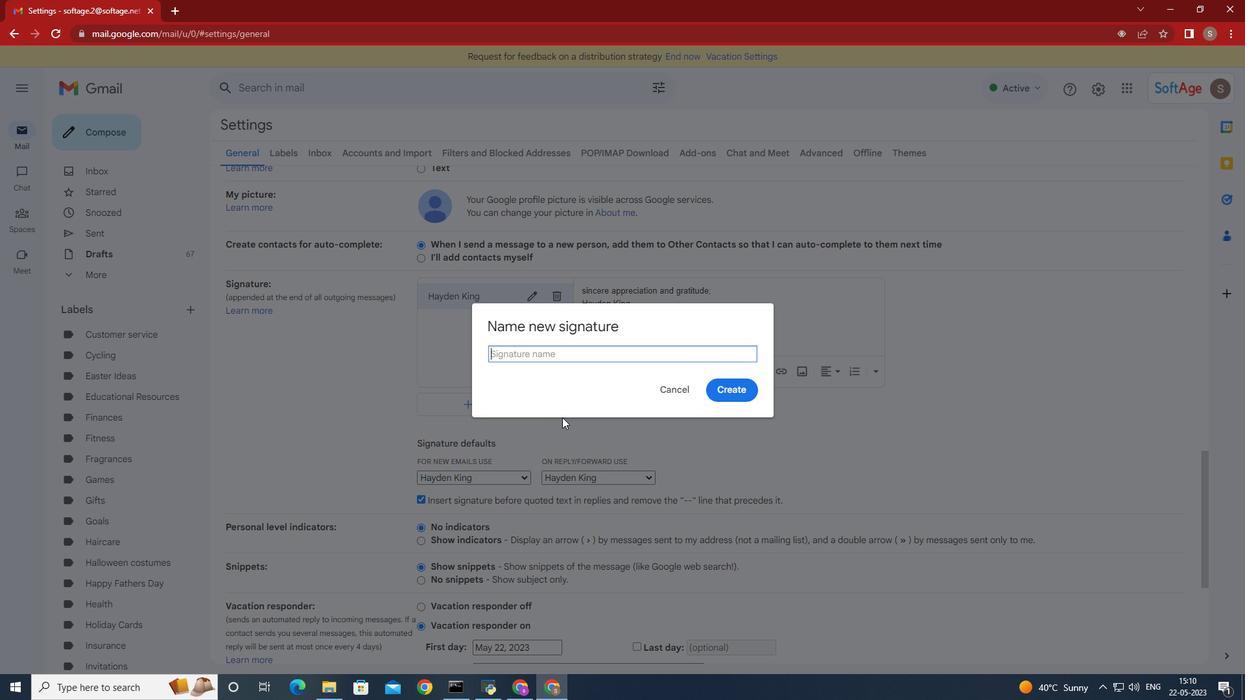 
Action: Key pressed <Key.shift>Heather<Key.space><Key.shift>Cooper
Screenshot: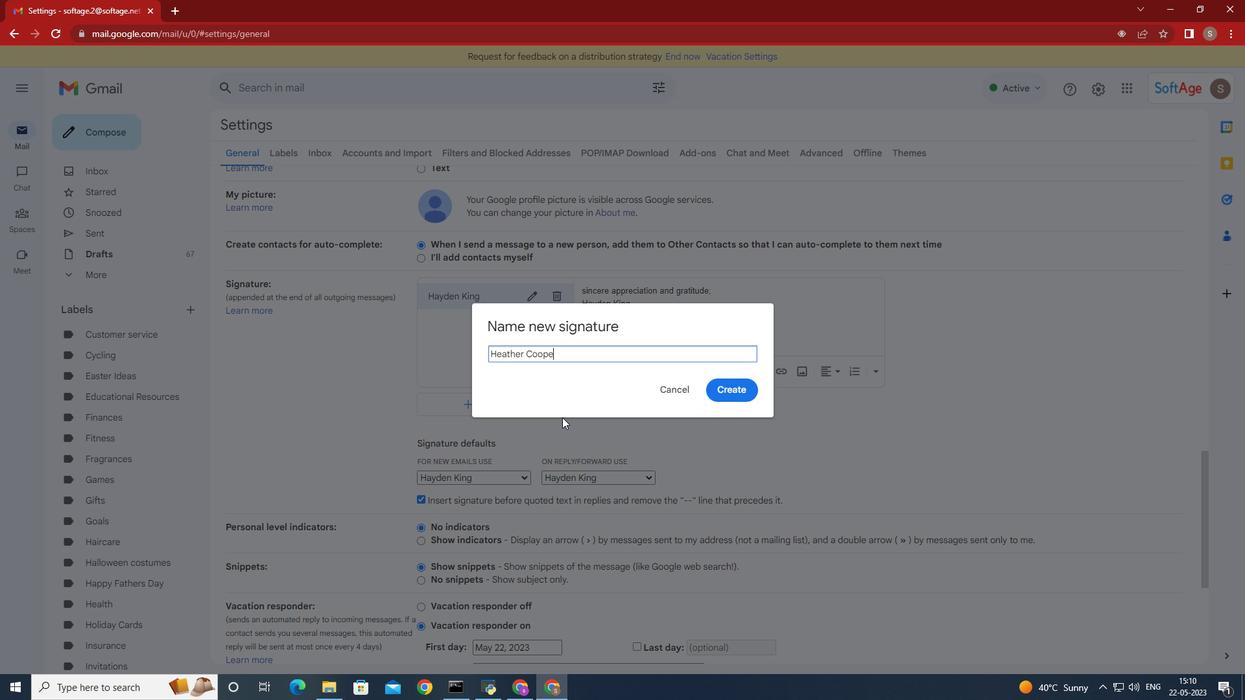 
Action: Mouse moved to (731, 392)
Screenshot: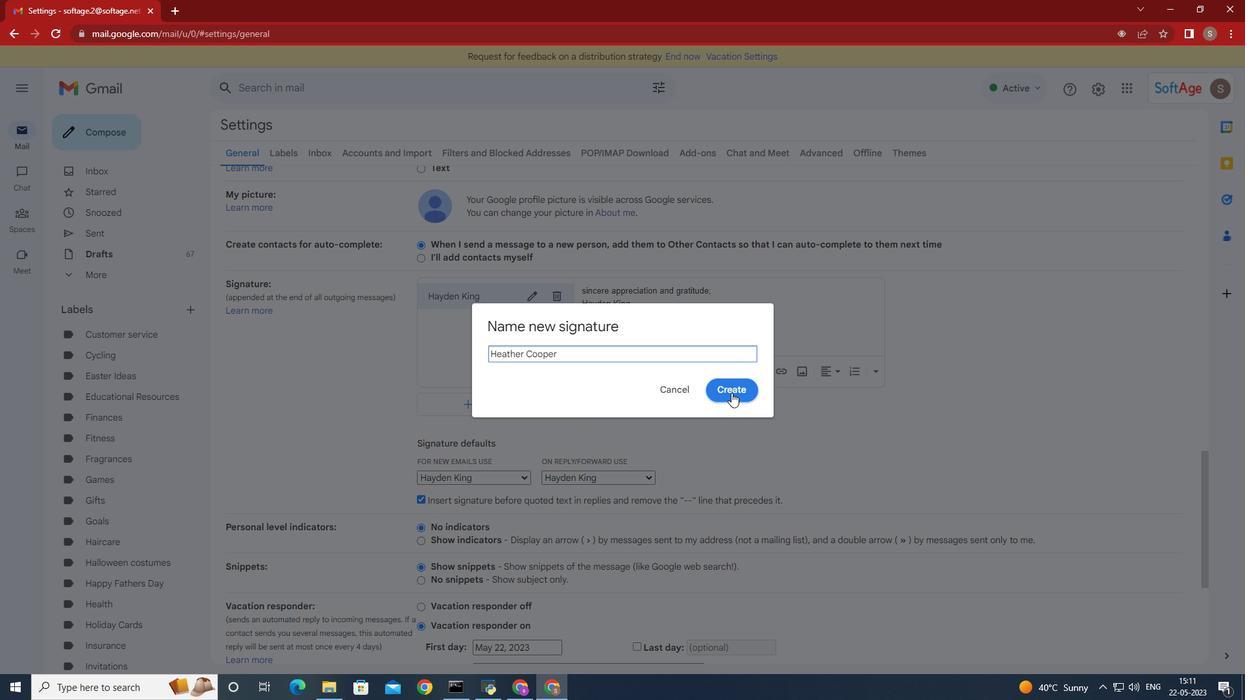 
Action: Mouse pressed left at (731, 392)
Screenshot: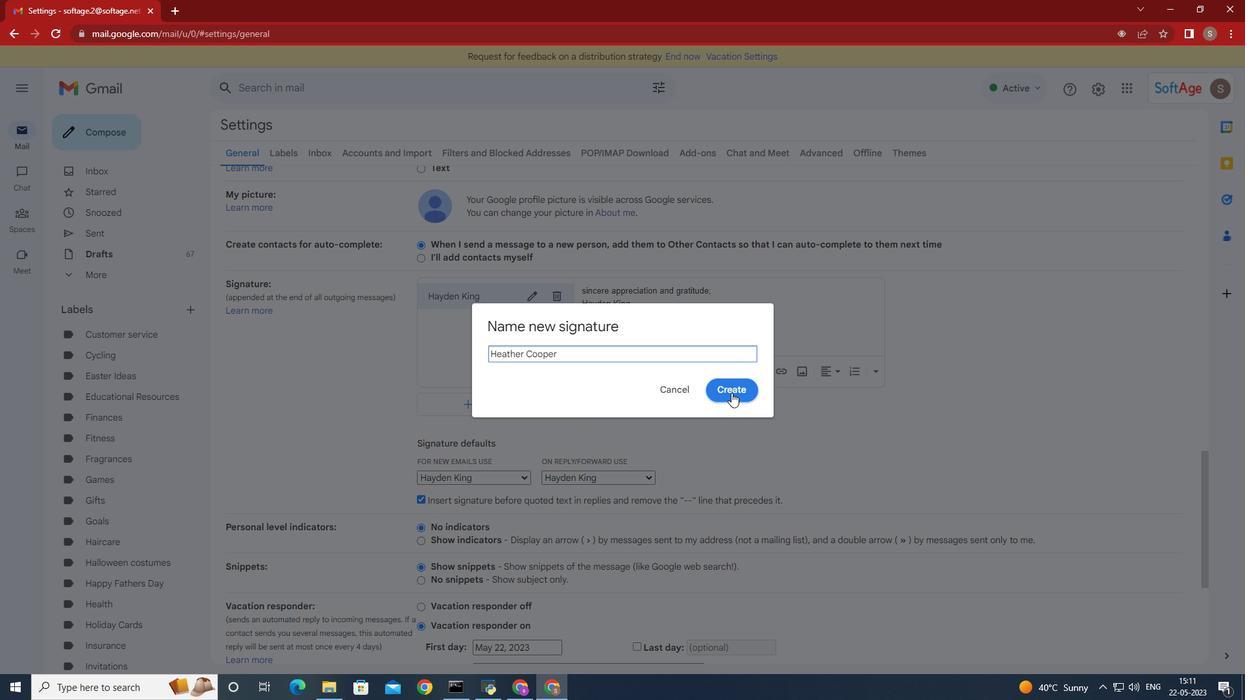 
Action: Mouse moved to (573, 355)
Screenshot: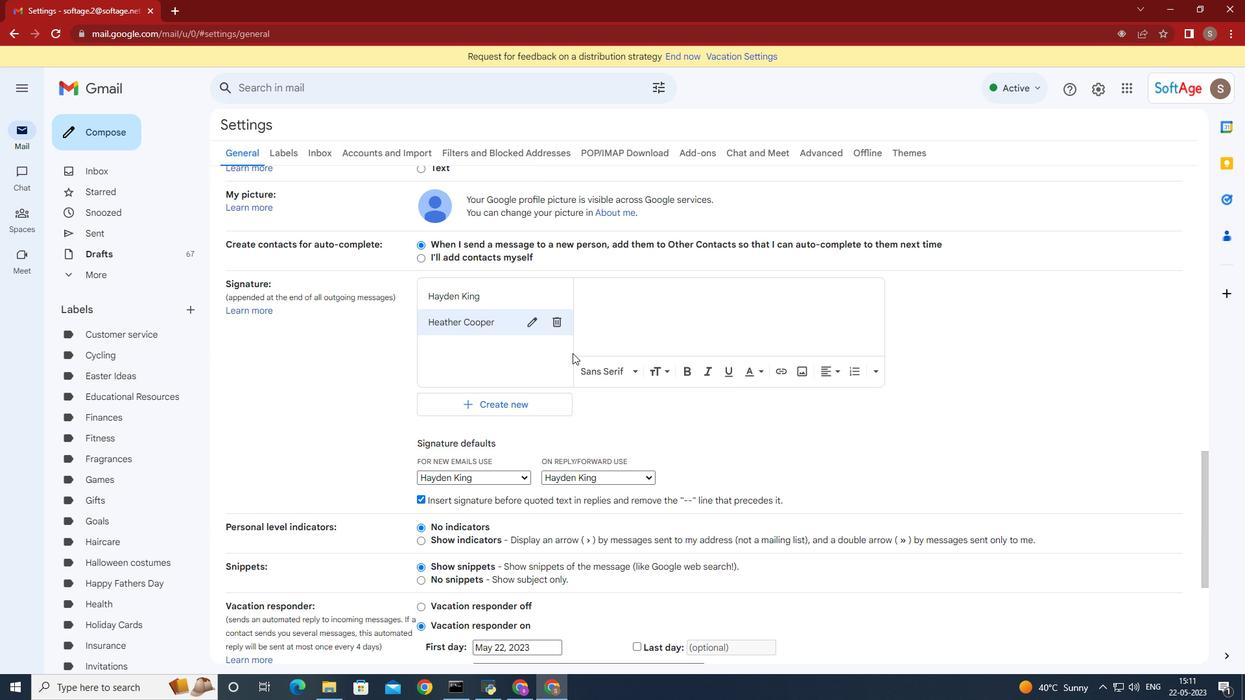 
Action: Key pressed <Key.shift><Key.shift><Key.shift>Best<Key.space>wishes<Key.space>for<Key.space>a<Key.space>happy<Key.space>thanks<Key.space>gib<Key.backspace>ving<Key.space><Key.shift>Day,<Key.enter><Key.shift>Heather<Key.space><Key.shift>Cooper
Screenshot: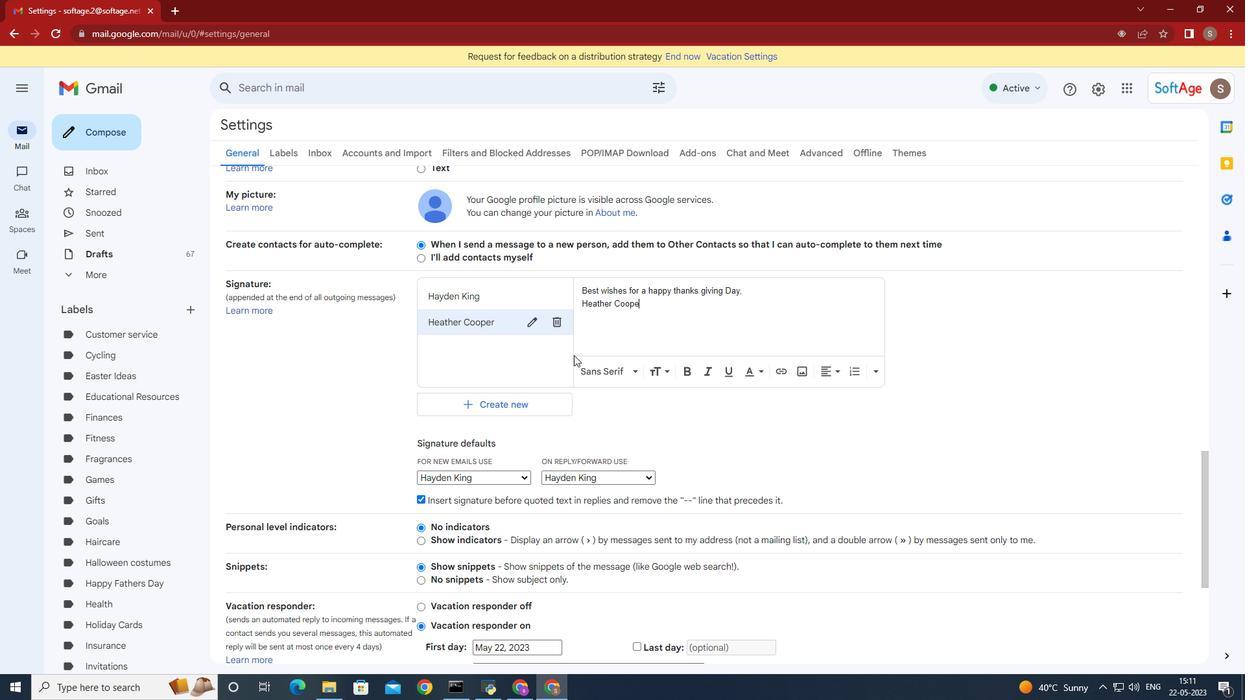
Action: Mouse moved to (521, 474)
Screenshot: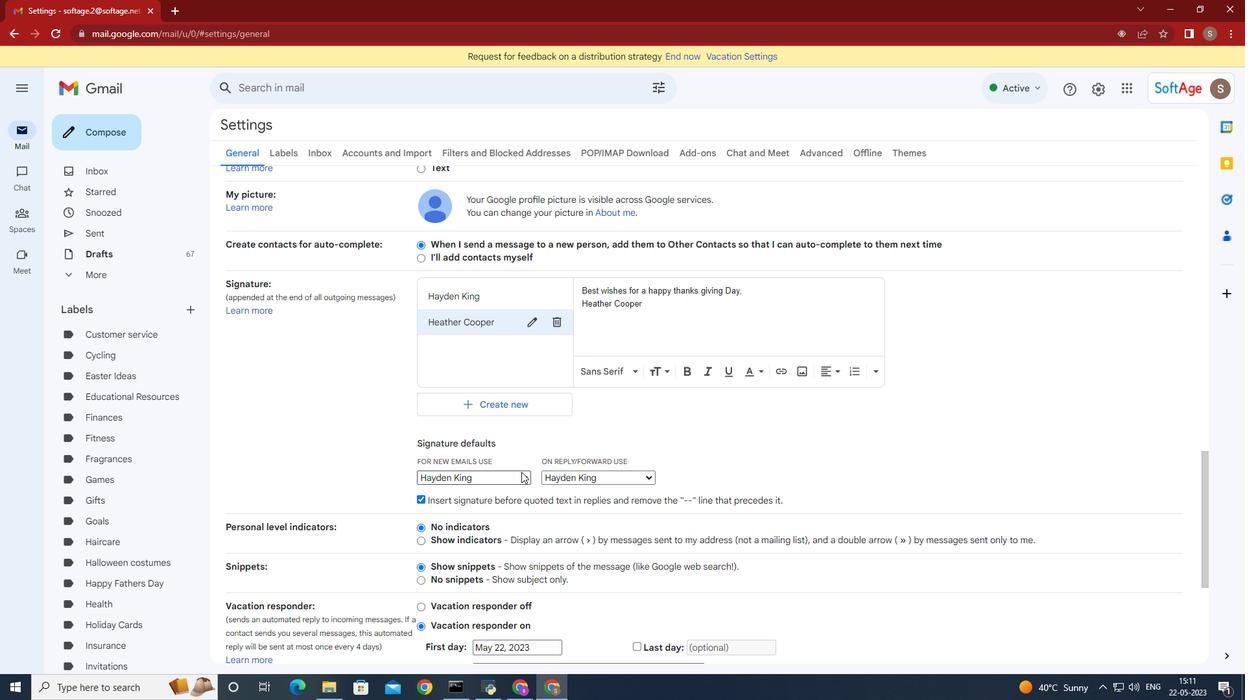 
Action: Mouse pressed left at (521, 474)
Screenshot: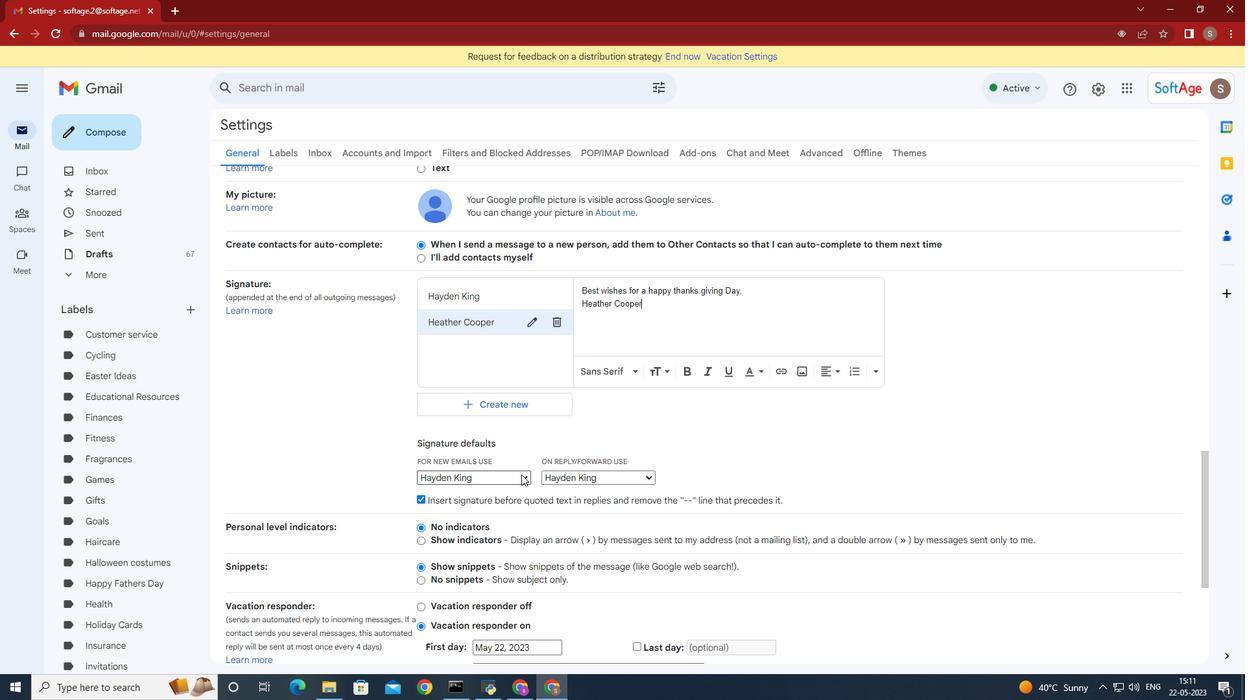 
Action: Mouse moved to (485, 518)
Screenshot: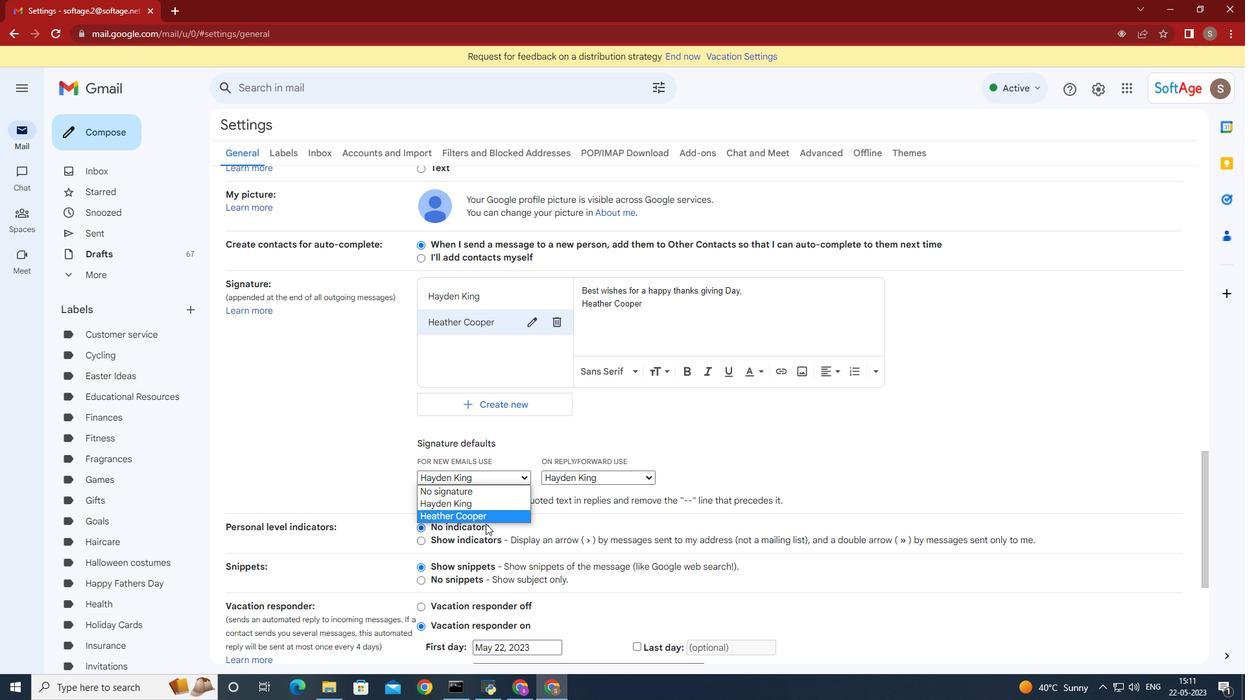 
Action: Mouse pressed left at (485, 518)
Screenshot: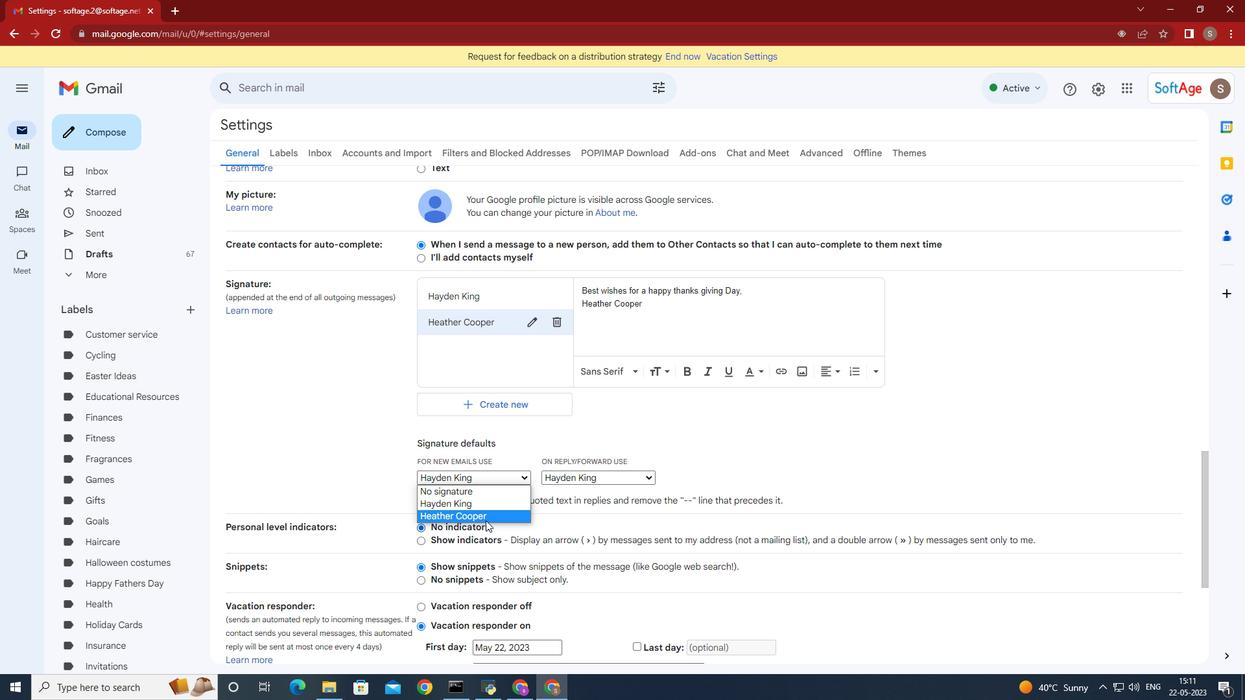 
Action: Mouse moved to (636, 474)
Screenshot: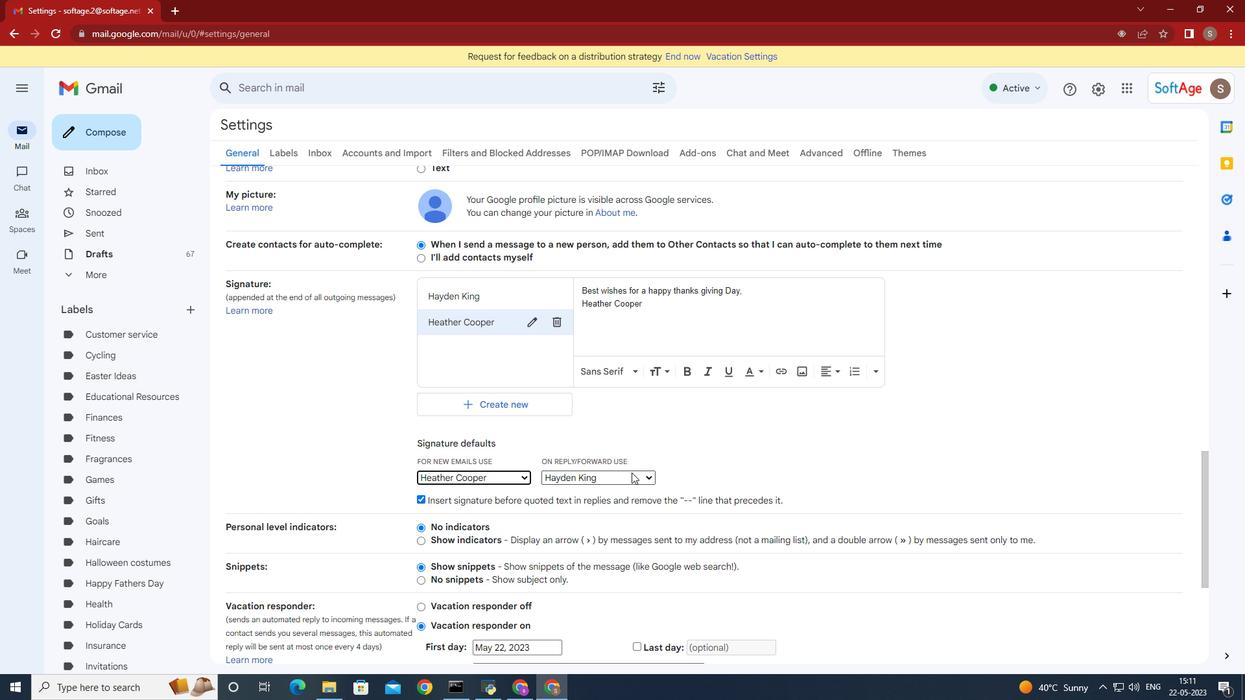 
Action: Mouse pressed left at (636, 474)
Screenshot: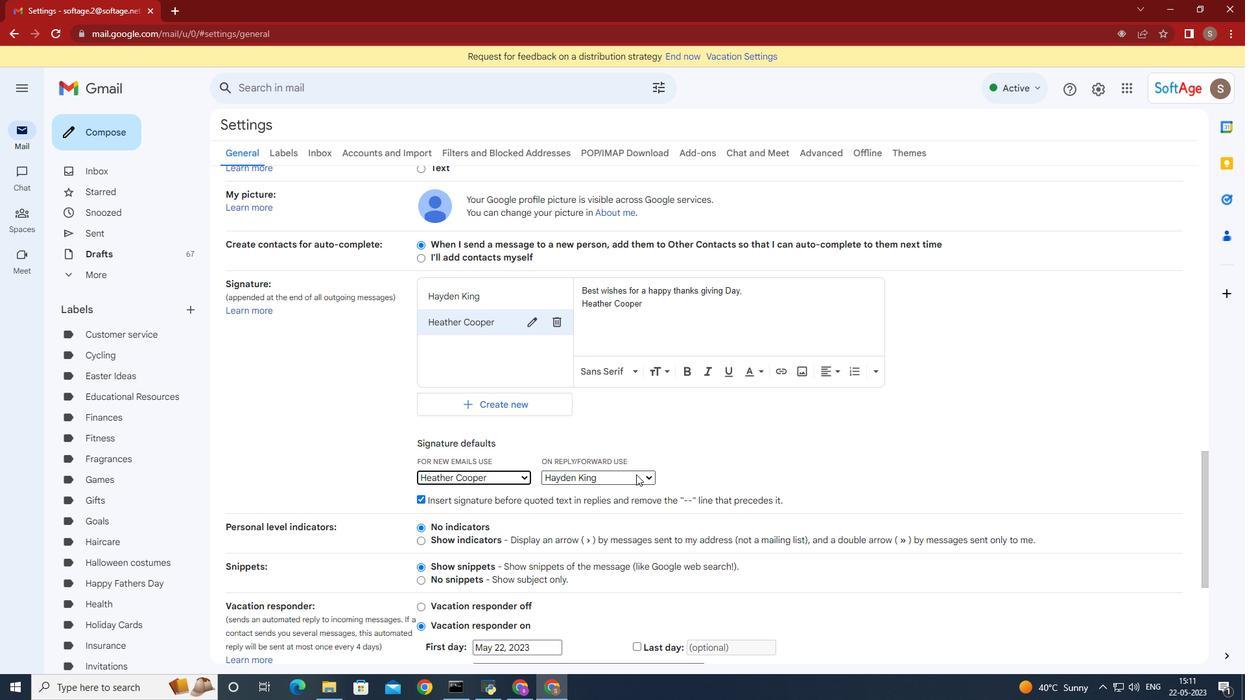 
Action: Mouse moved to (637, 510)
Screenshot: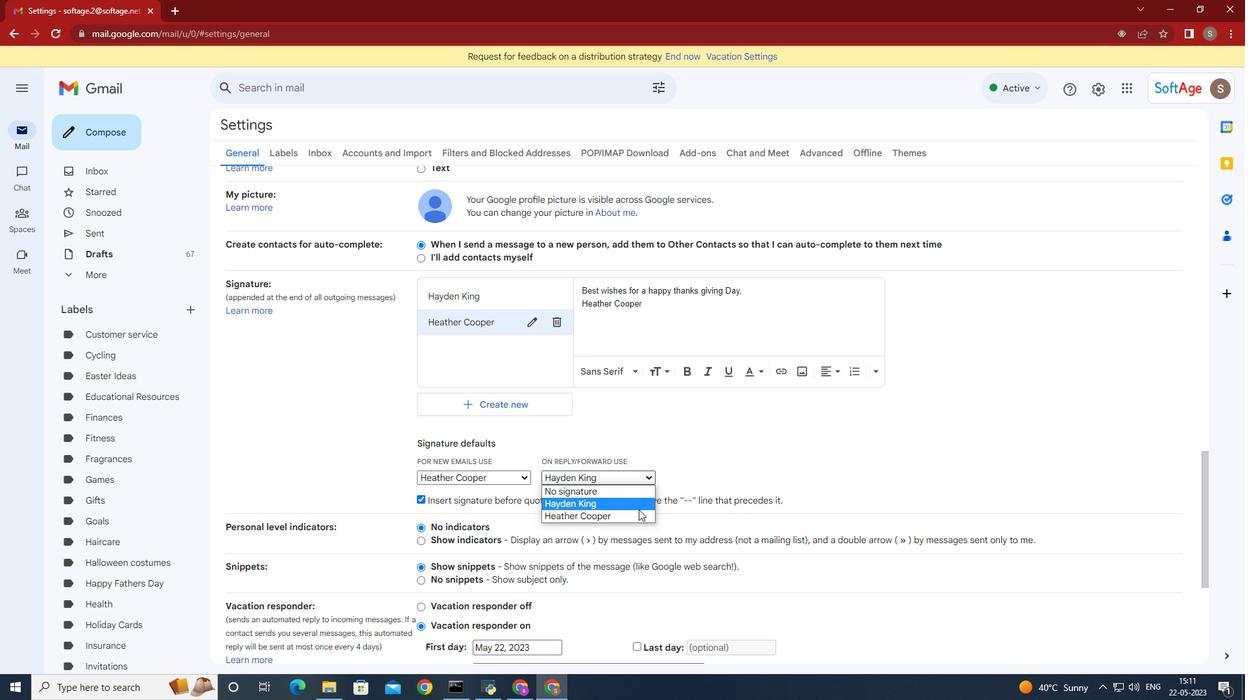 
Action: Mouse pressed left at (637, 510)
Screenshot: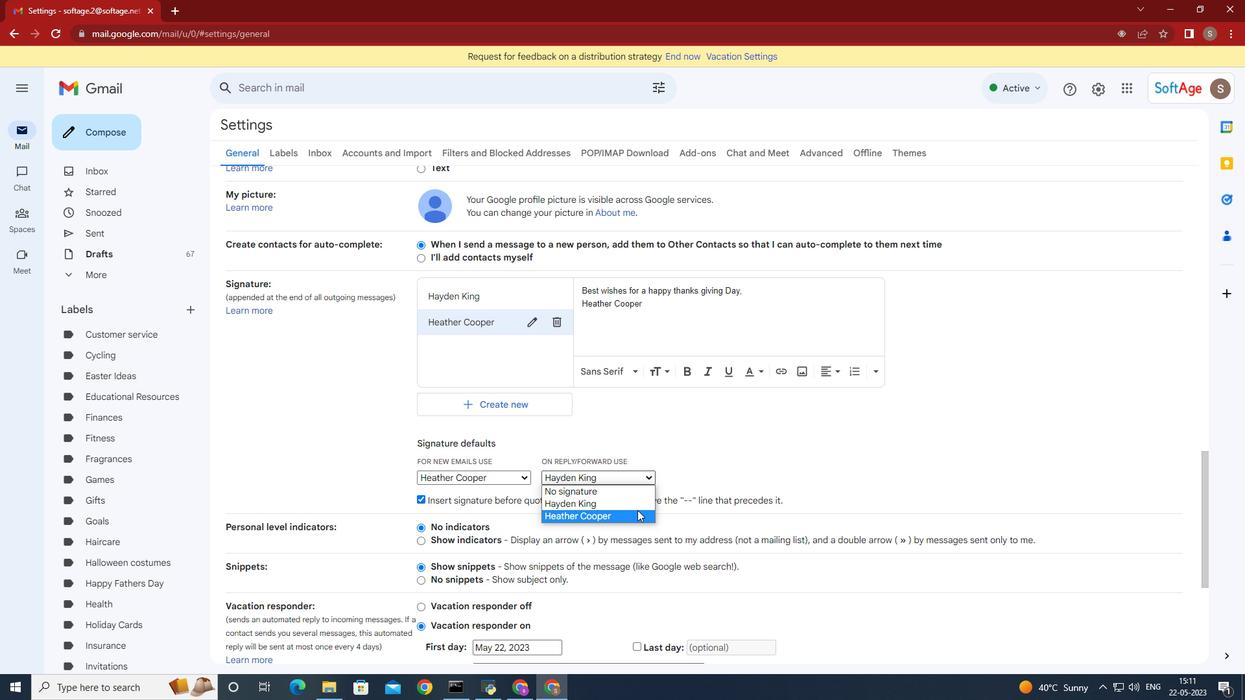 
Action: Mouse moved to (786, 512)
Screenshot: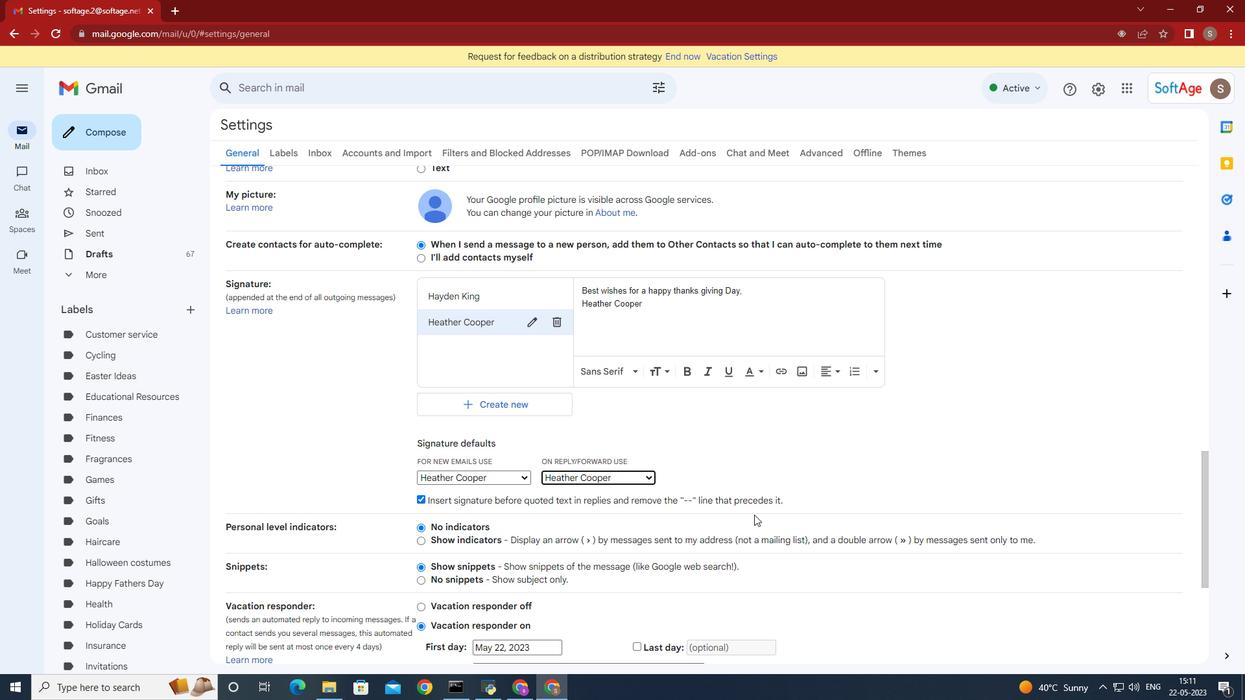 
Action: Mouse scrolled (786, 511) with delta (0, 0)
Screenshot: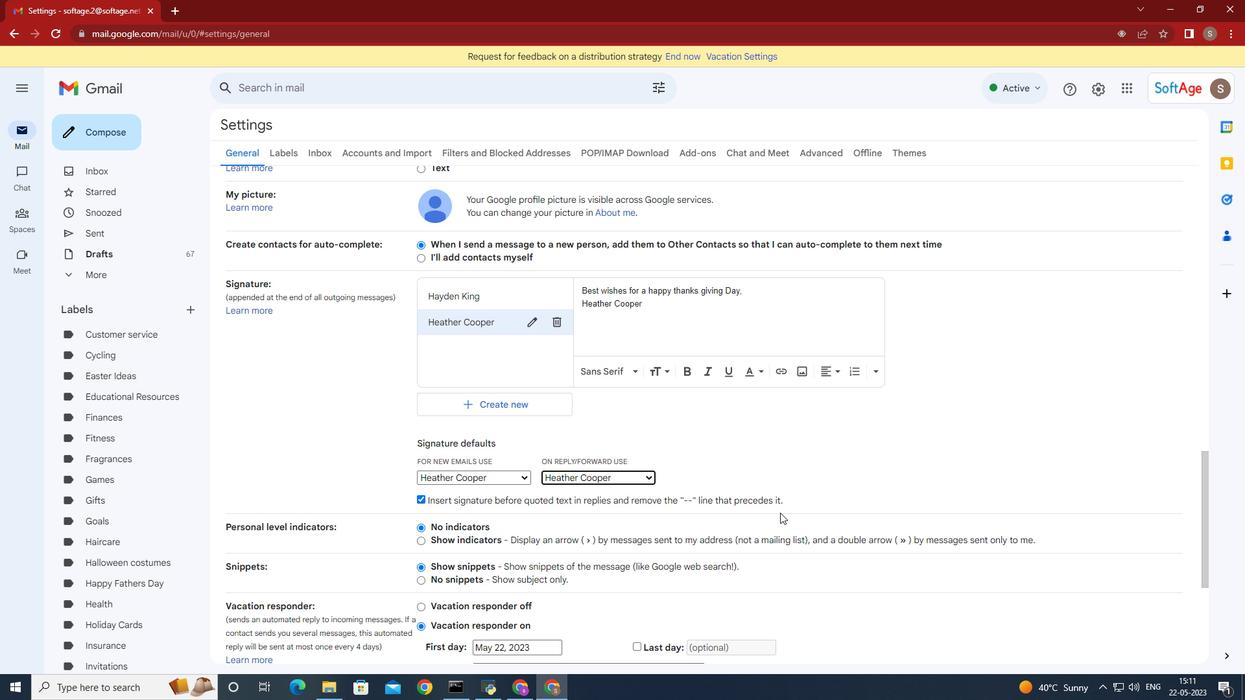 
Action: Mouse moved to (786, 512)
Screenshot: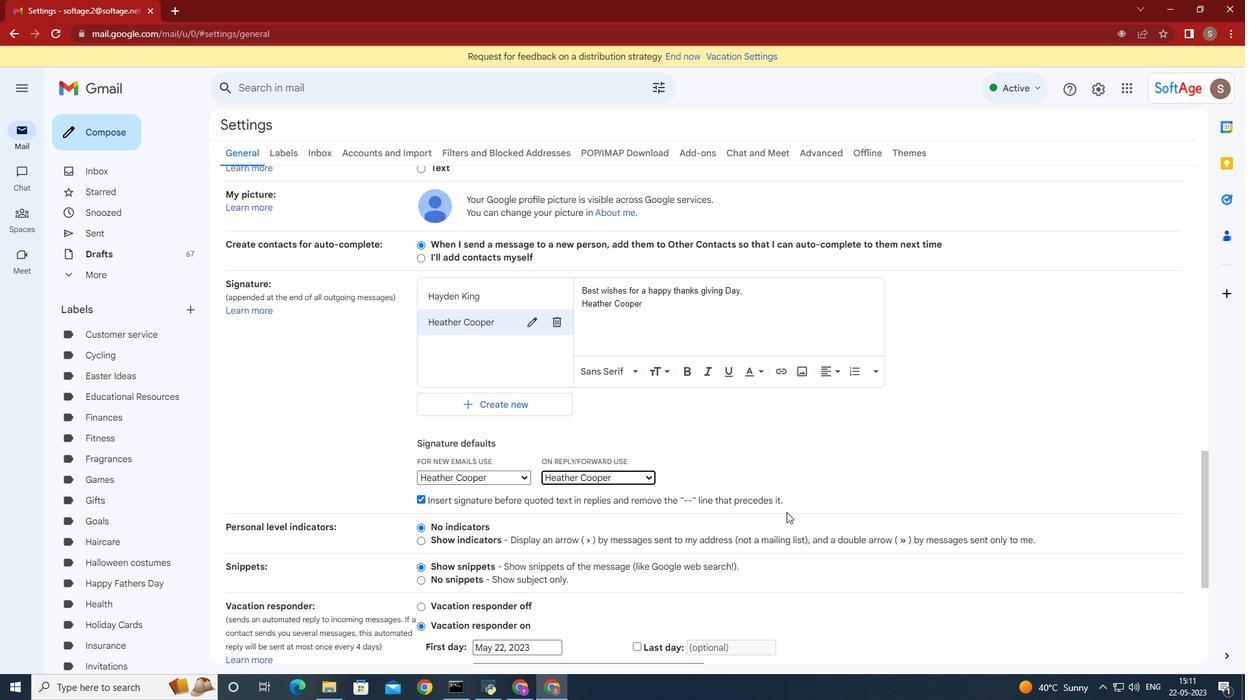 
Action: Mouse scrolled (786, 511) with delta (0, 0)
Screenshot: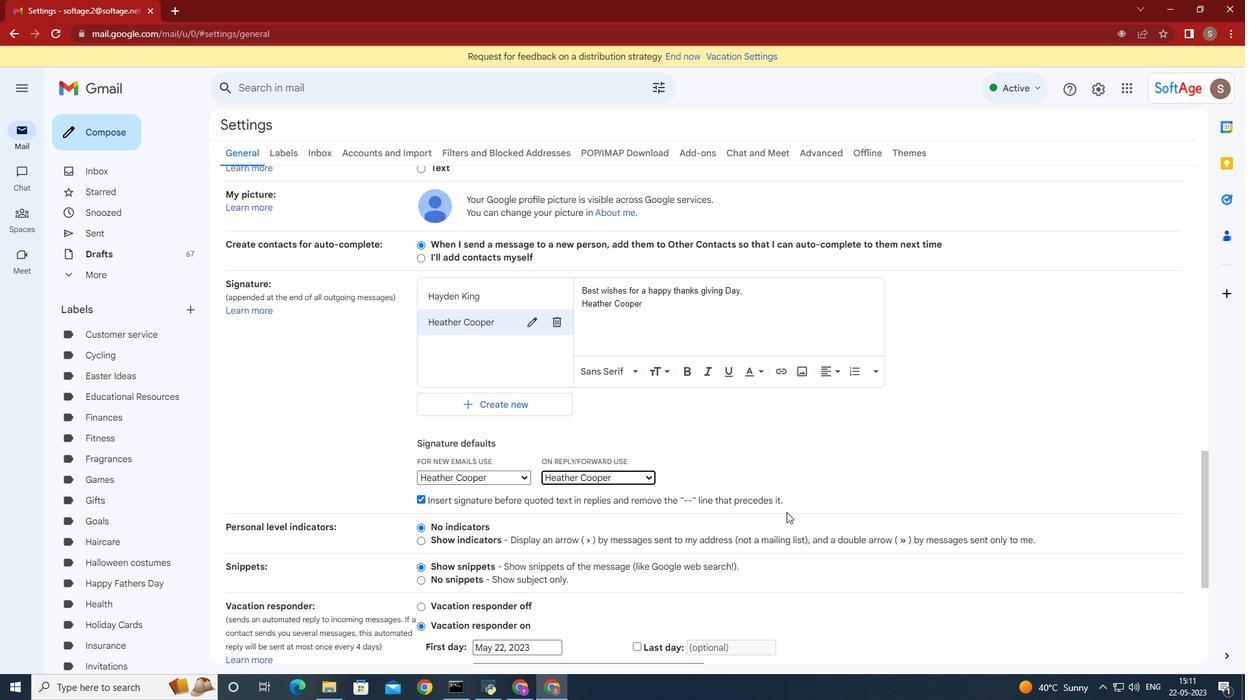 
Action: Mouse moved to (785, 512)
Screenshot: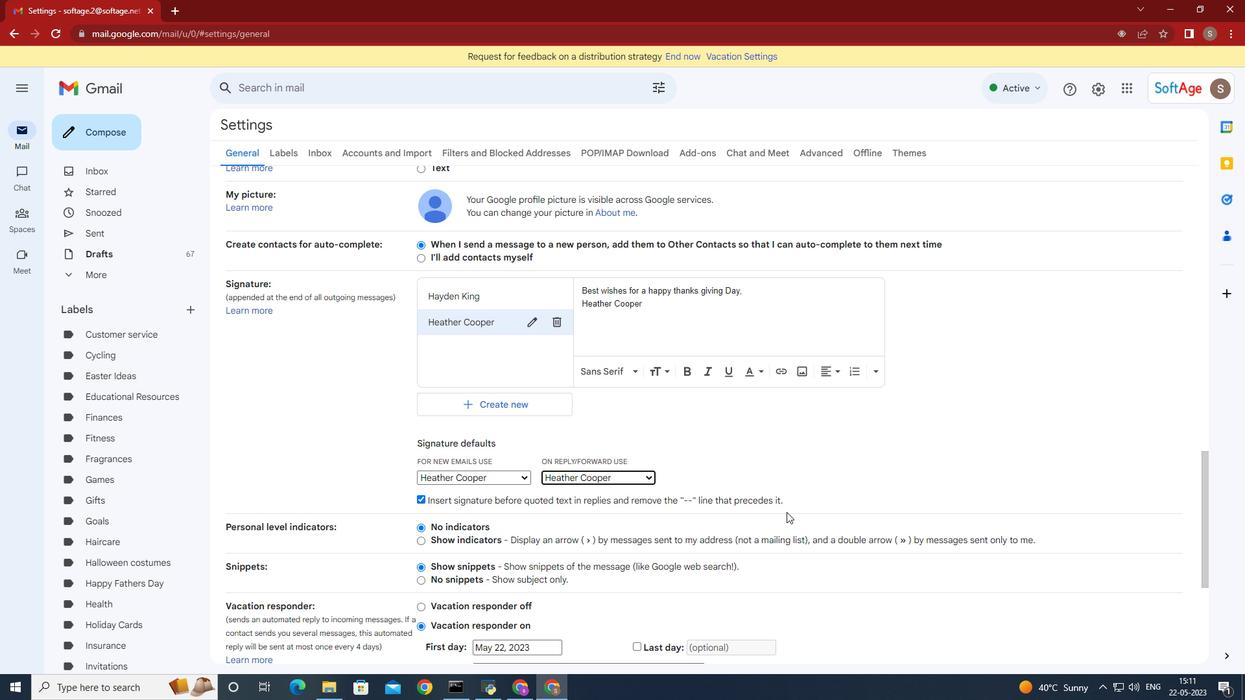 
Action: Mouse scrolled (785, 512) with delta (0, 0)
Screenshot: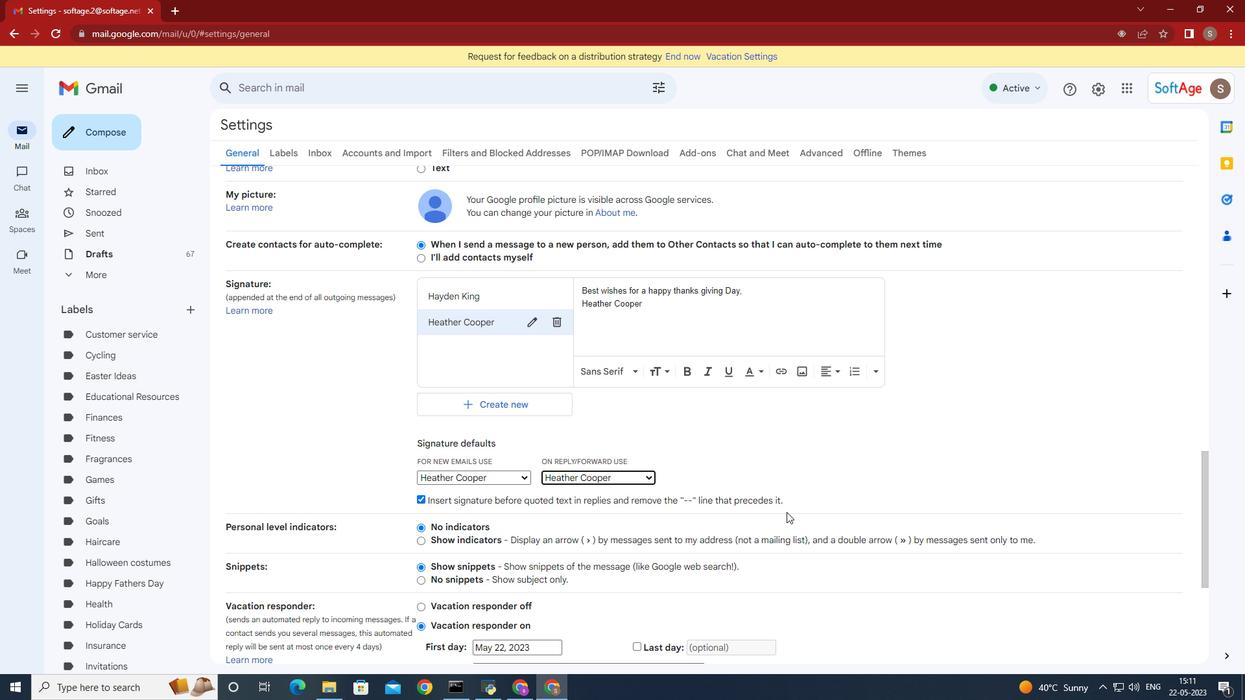 
Action: Mouse moved to (785, 512)
Screenshot: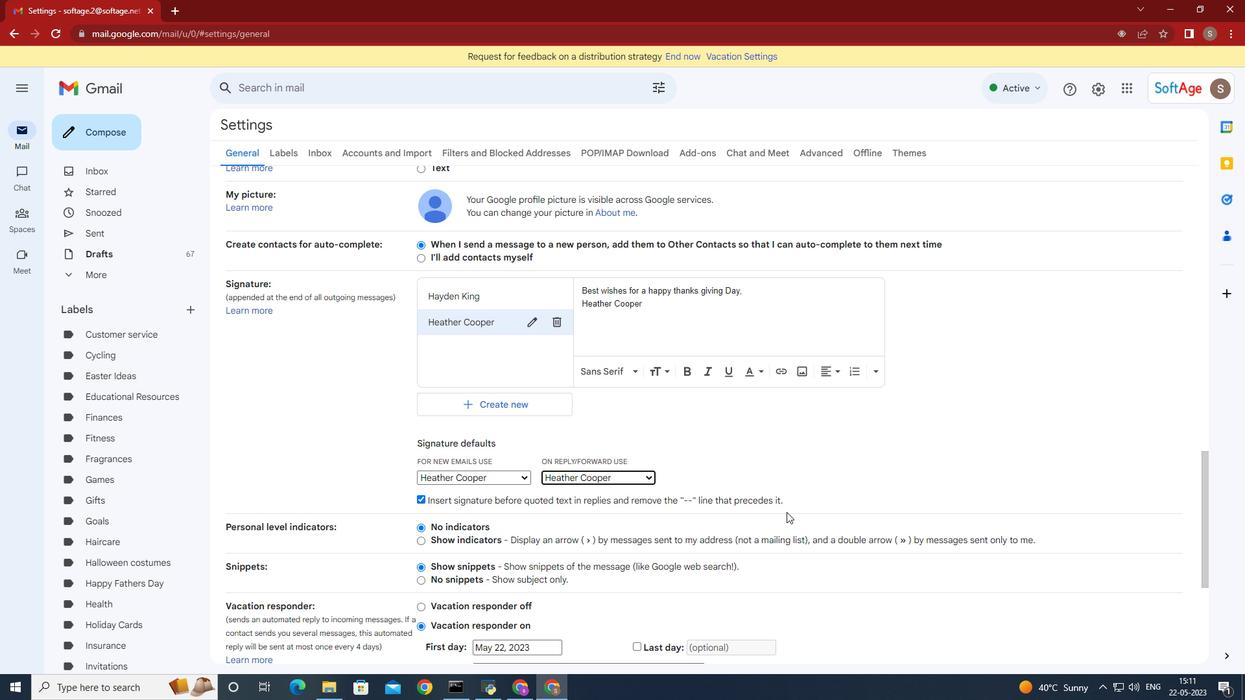 
Action: Mouse scrolled (785, 512) with delta (0, 0)
Screenshot: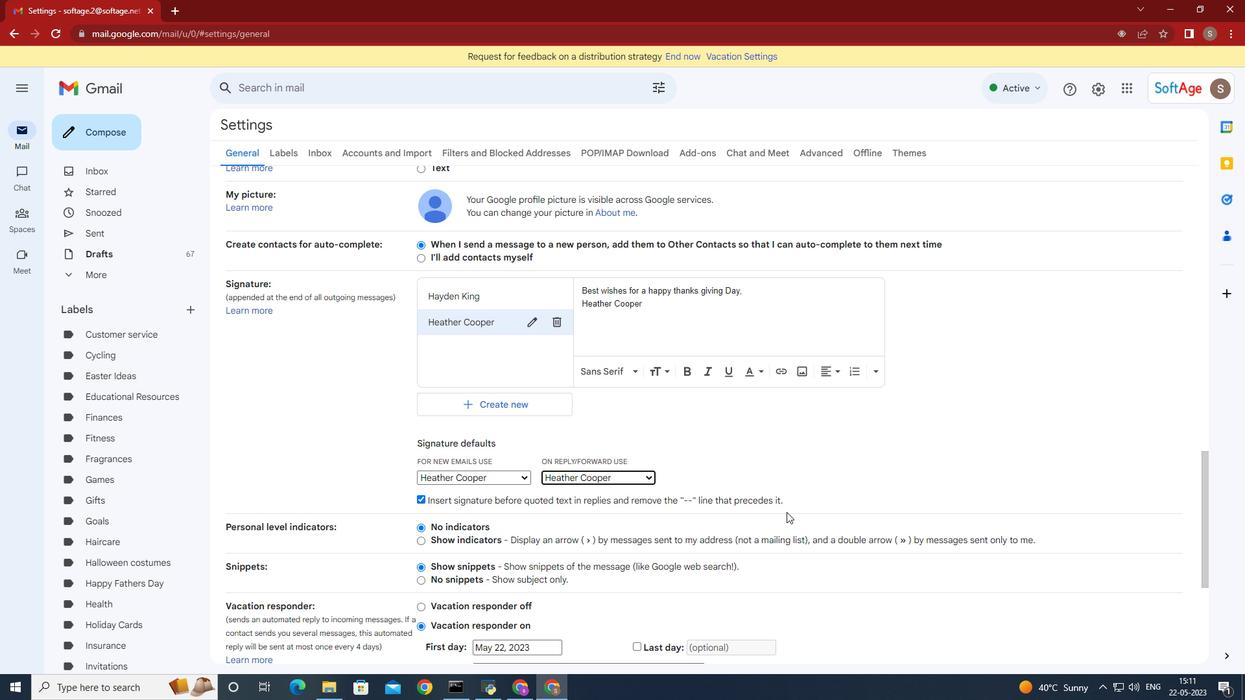 
Action: Mouse moved to (777, 625)
Screenshot: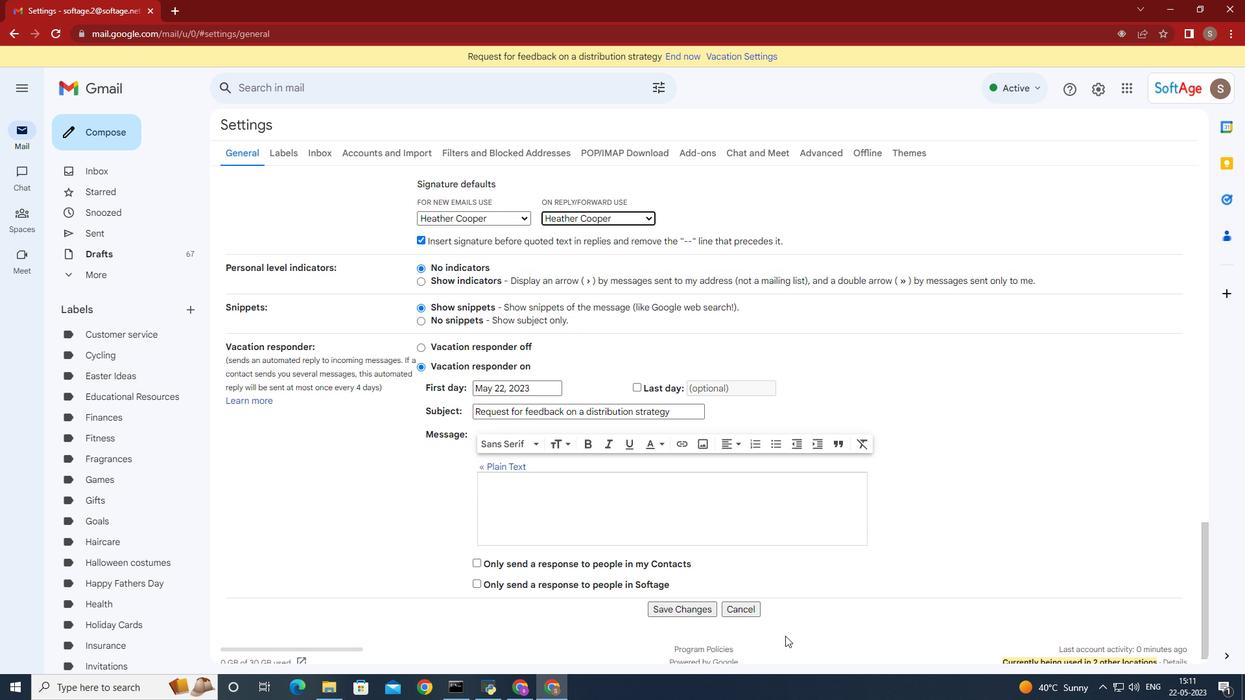 
Action: Mouse scrolled (777, 625) with delta (0, 0)
Screenshot: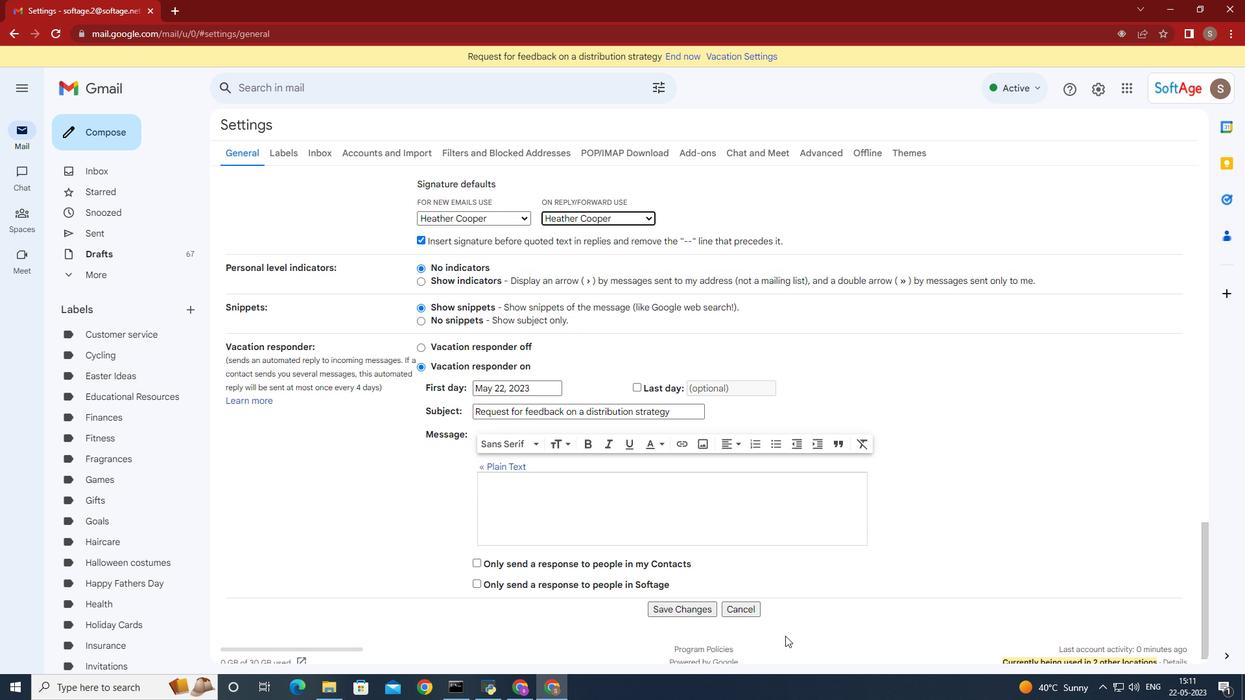
Action: Mouse moved to (776, 621)
Screenshot: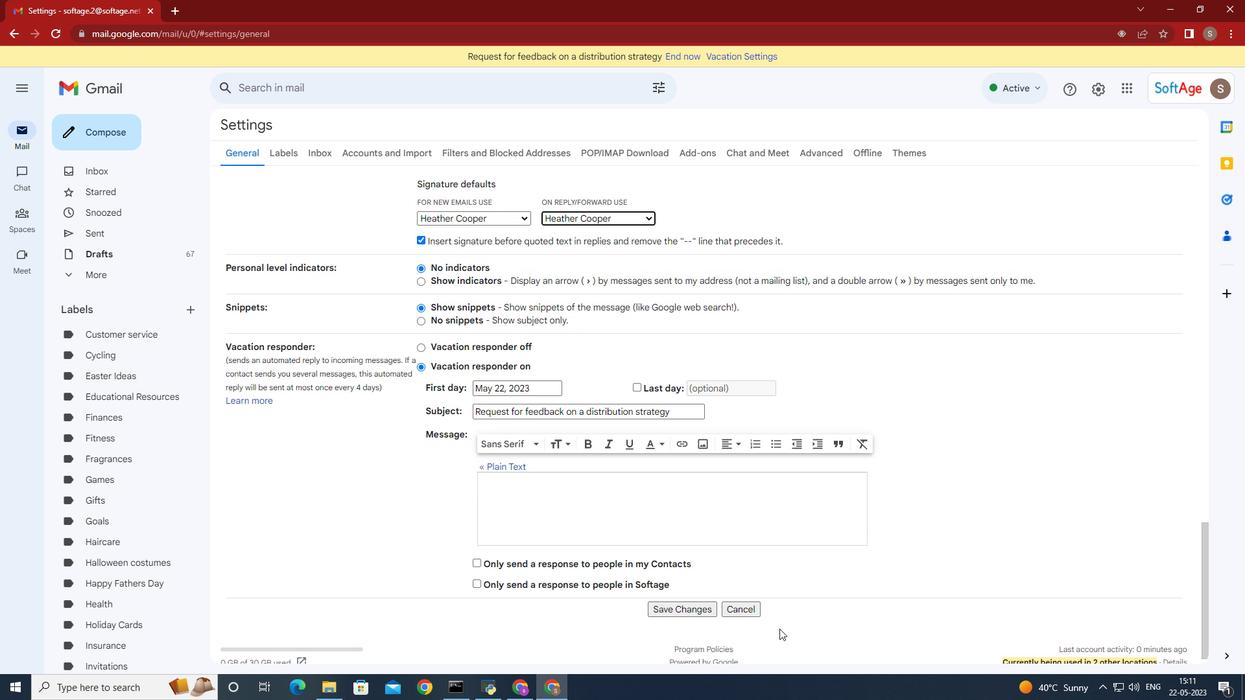 
Action: Mouse scrolled (776, 621) with delta (0, 0)
Screenshot: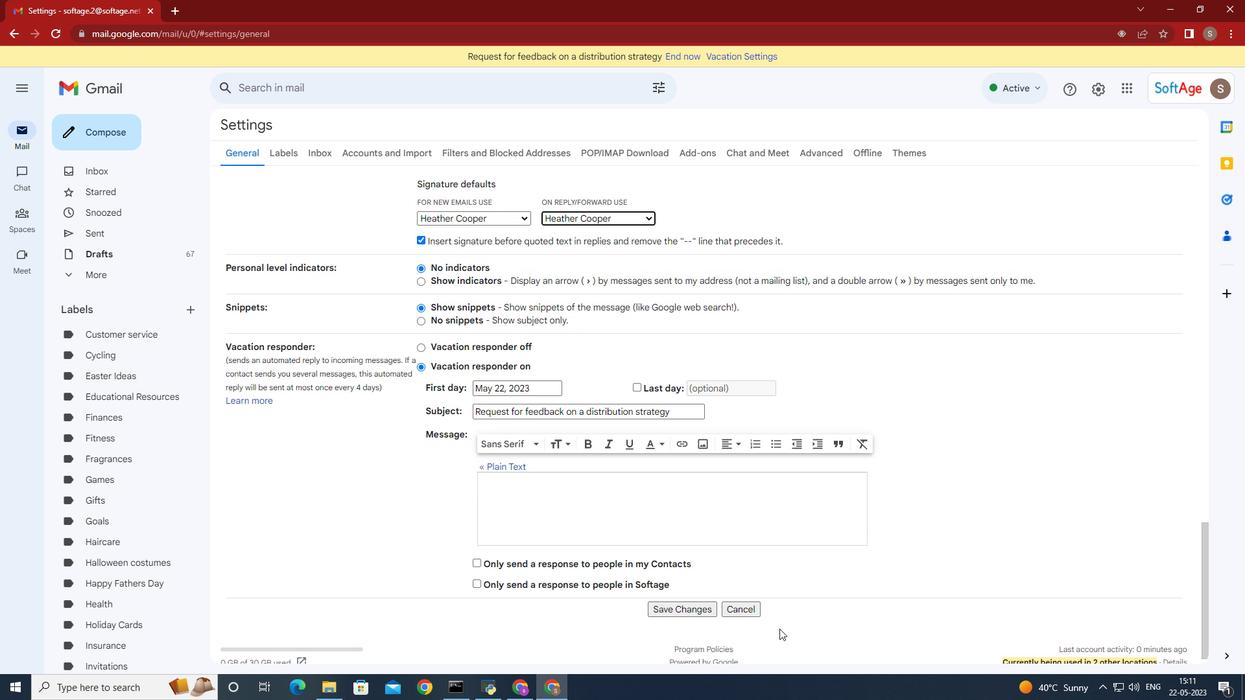 
Action: Mouse moved to (667, 590)
Screenshot: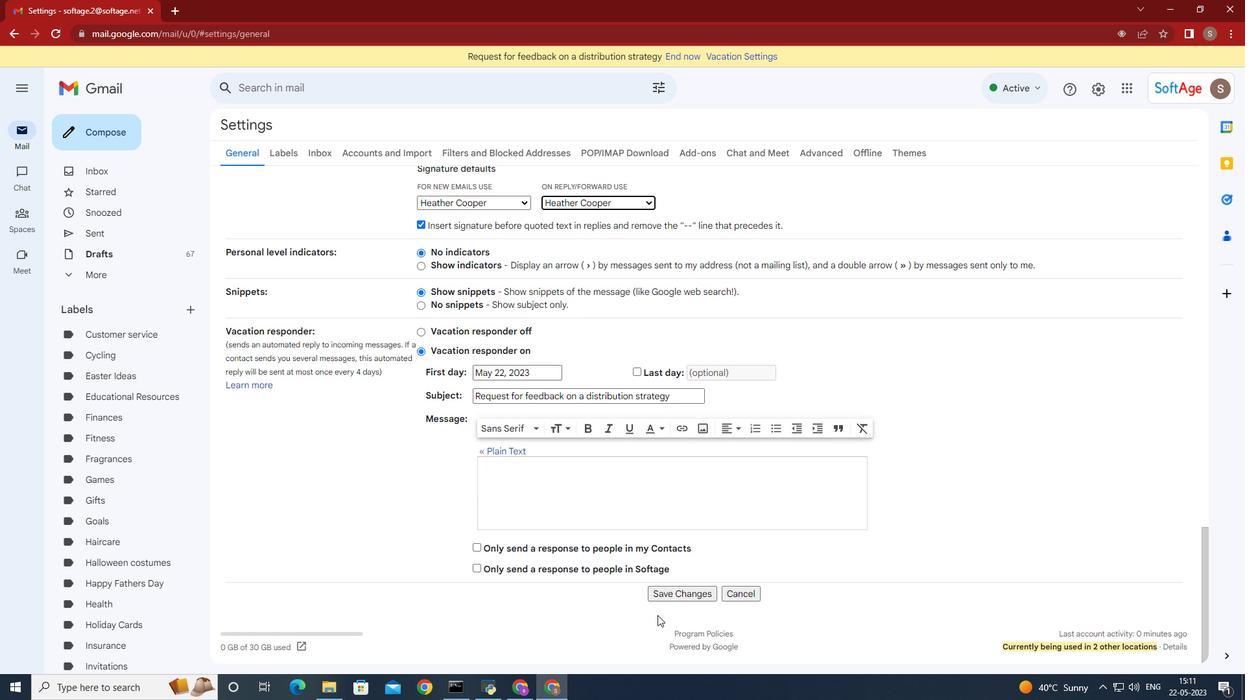 
Action: Mouse pressed left at (667, 590)
Screenshot: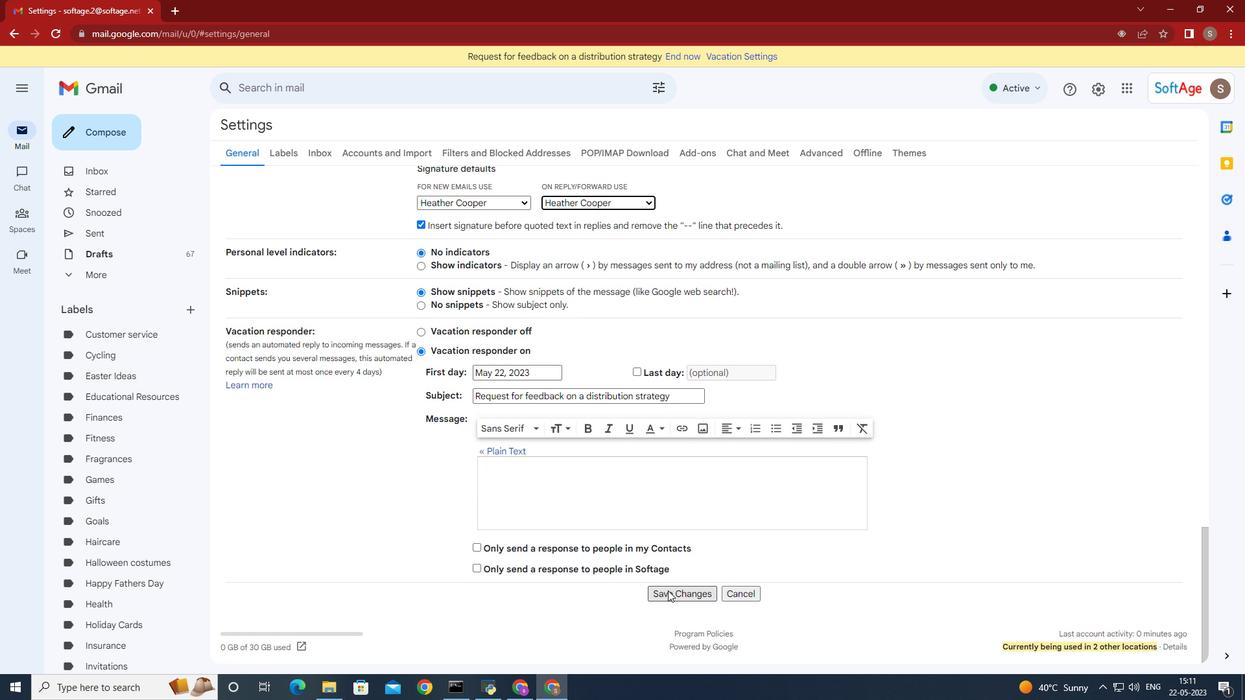 
Action: Mouse moved to (99, 140)
Screenshot: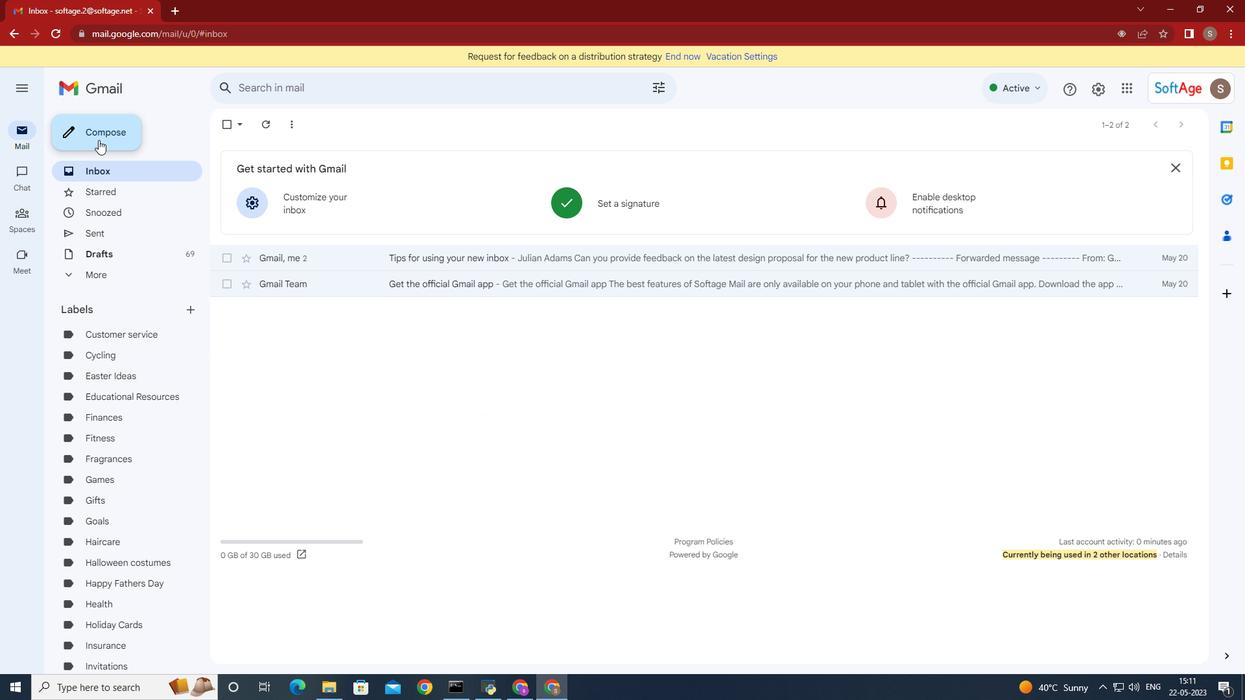 
Action: Mouse pressed left at (99, 140)
Screenshot: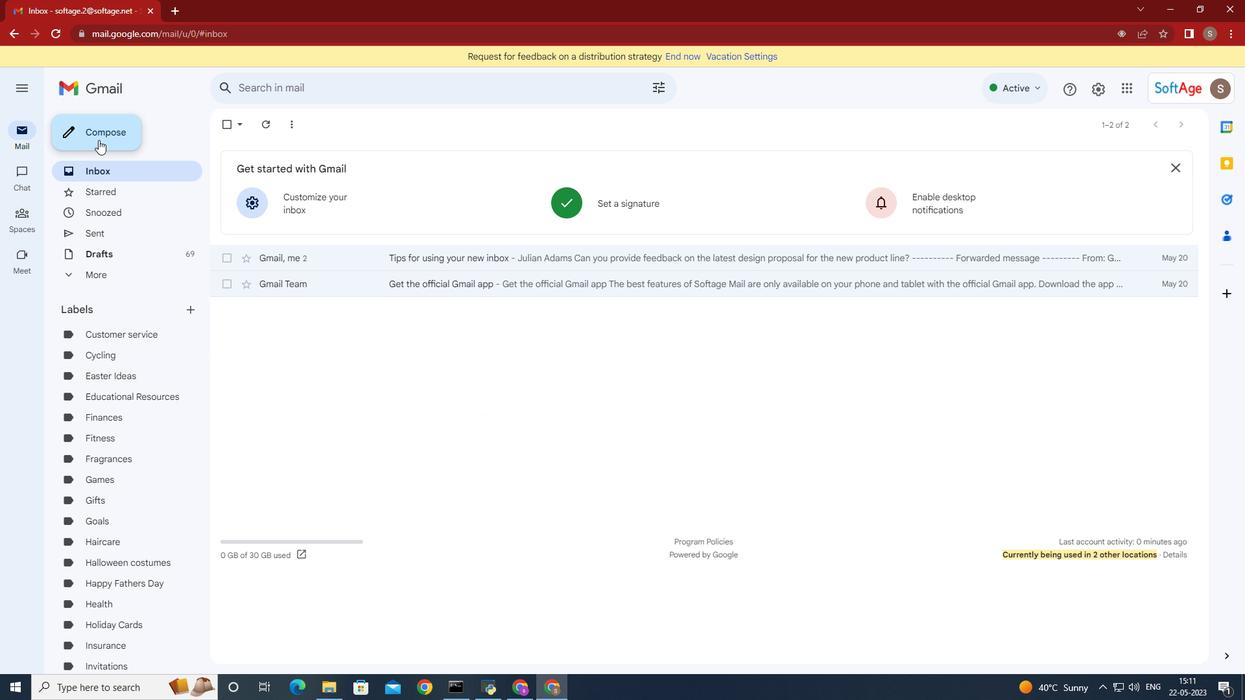 
Action: Mouse moved to (867, 368)
Screenshot: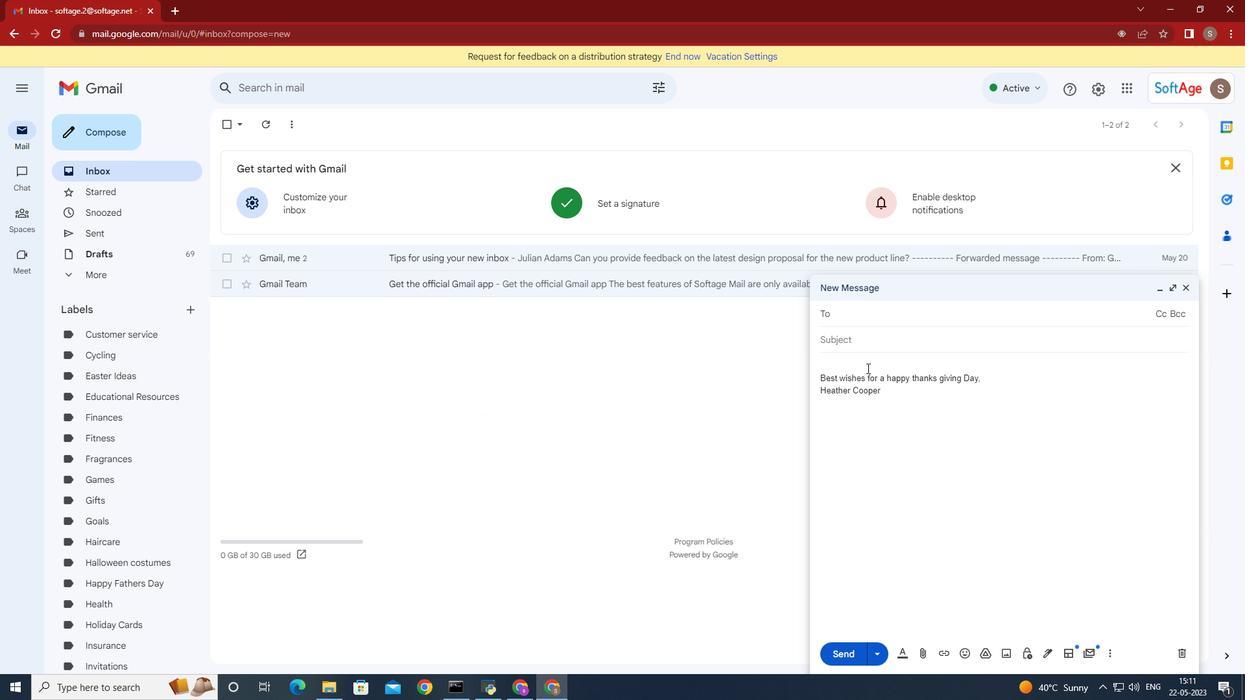 
Action: Key pressed <Key.shift>Softage.8
Screenshot: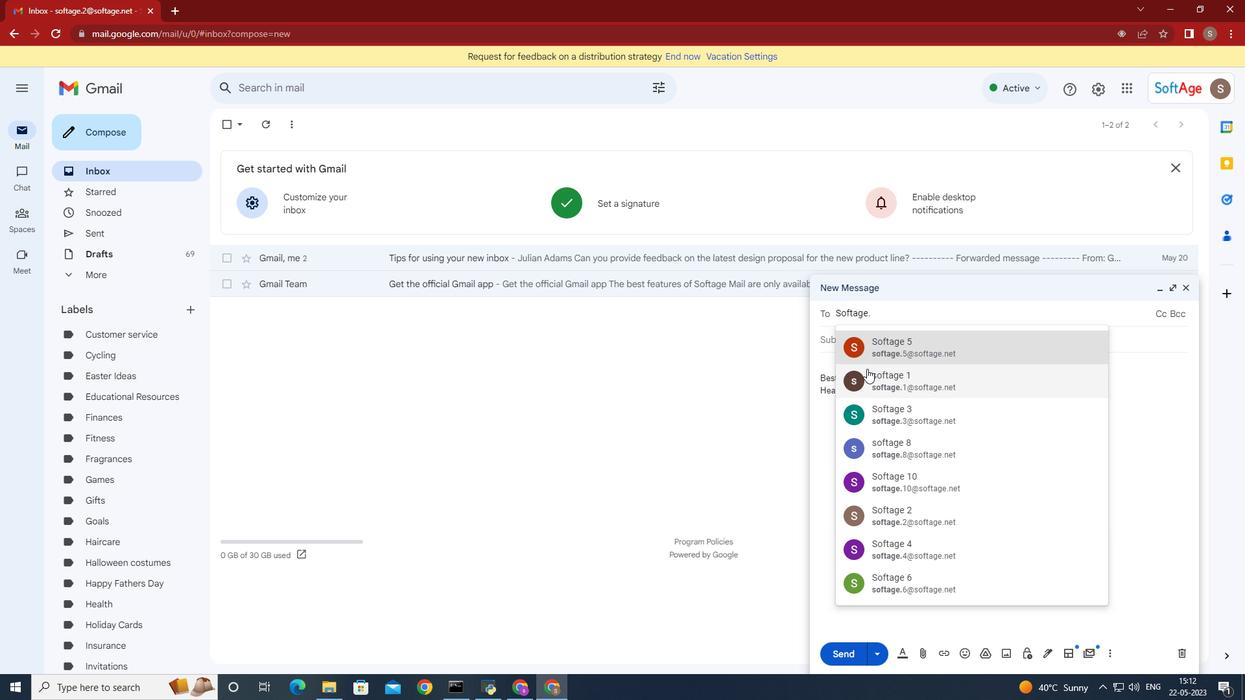 
Action: Mouse moved to (874, 357)
Screenshot: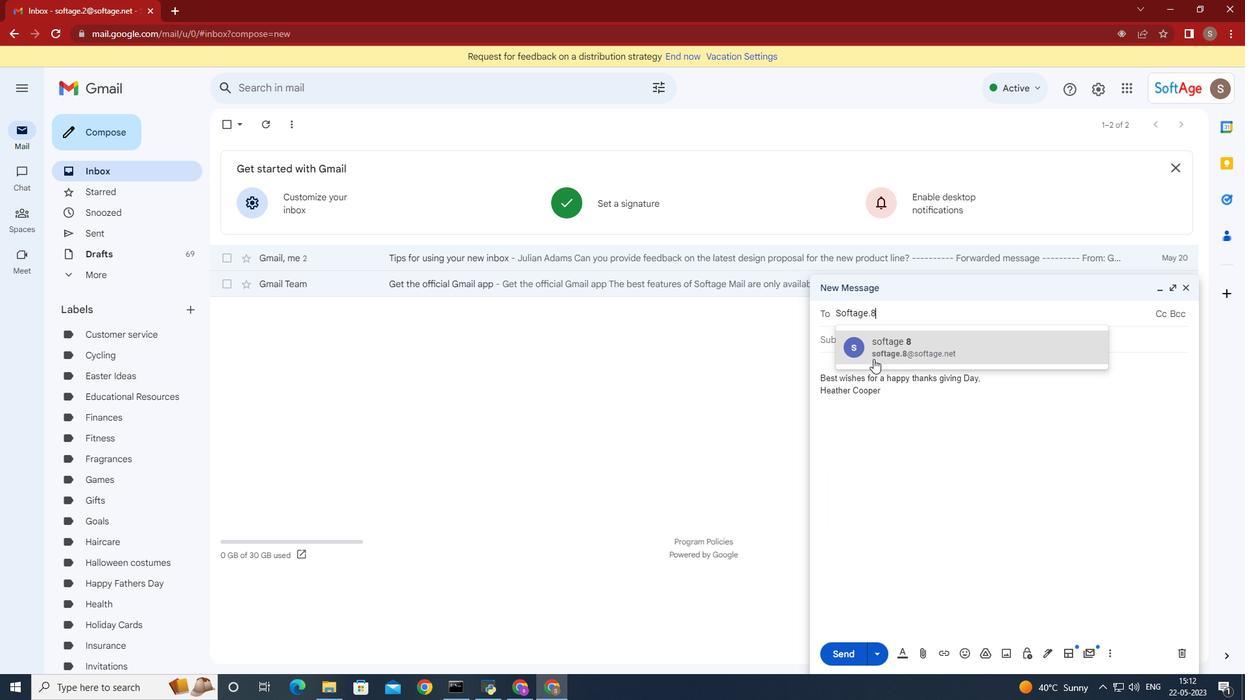 
Action: Mouse pressed left at (874, 357)
Screenshot: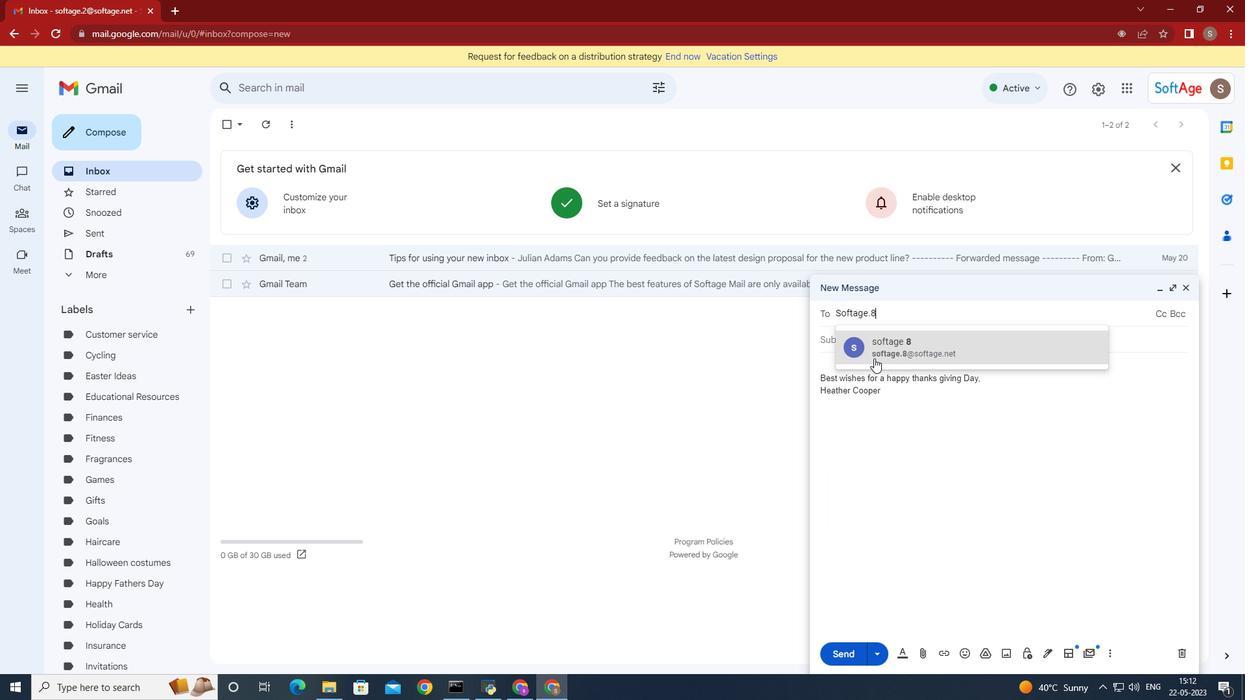
Action: Mouse moved to (189, 309)
Screenshot: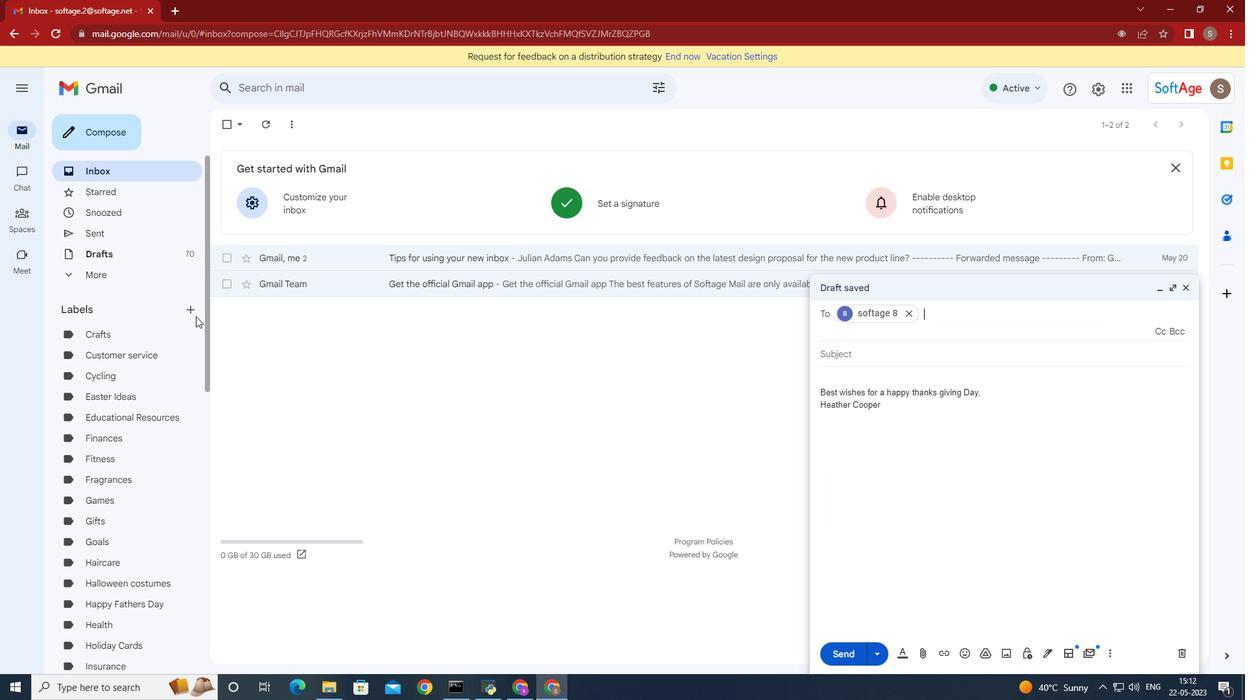 
Action: Mouse pressed left at (189, 309)
Screenshot: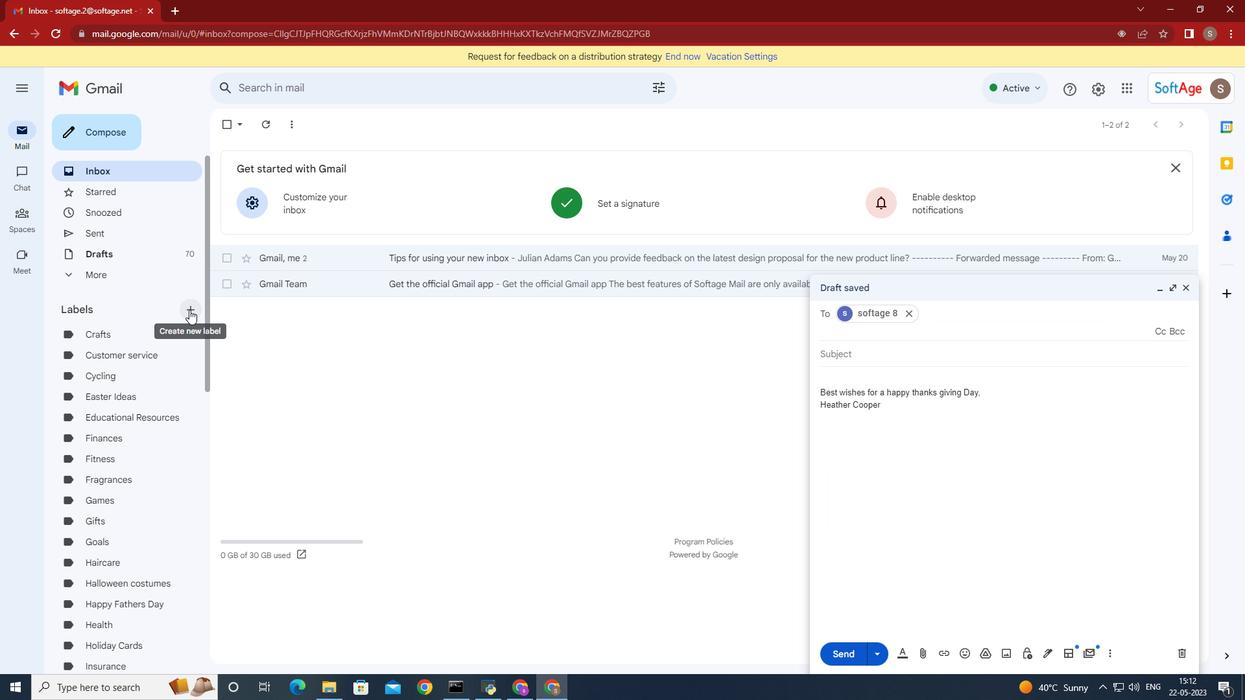 
Action: Mouse moved to (487, 341)
Screenshot: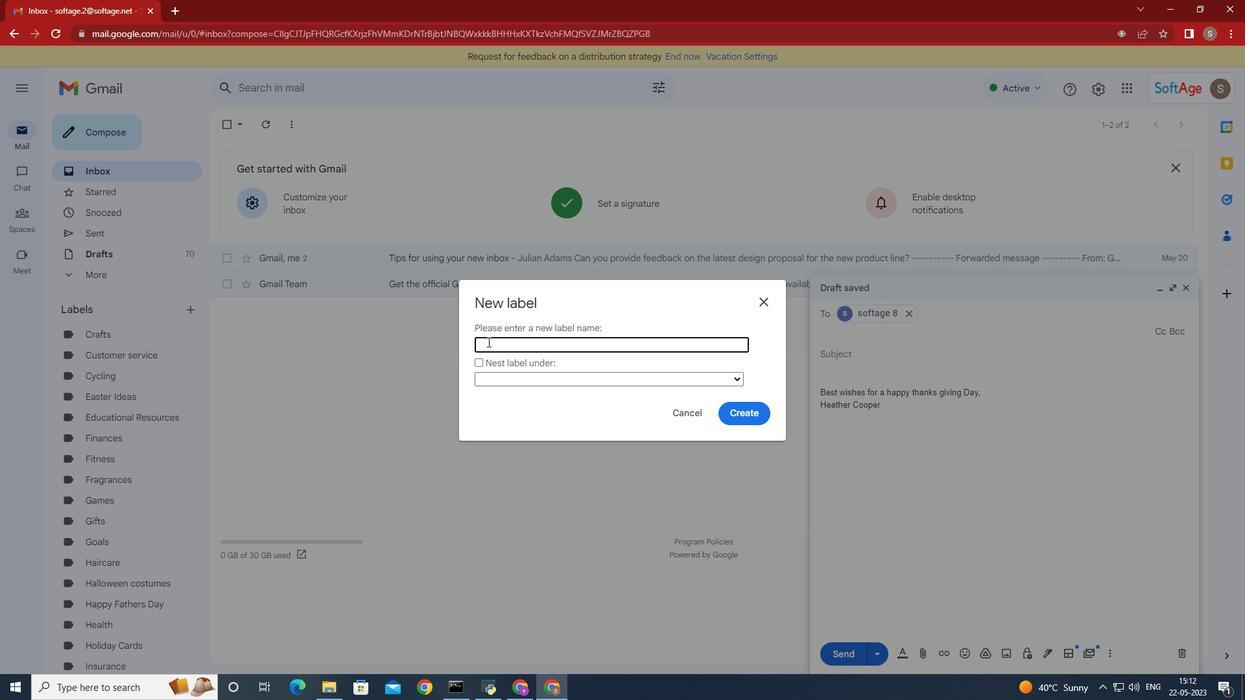 
Action: Key pressed <Key.shift>Weightlifting
Screenshot: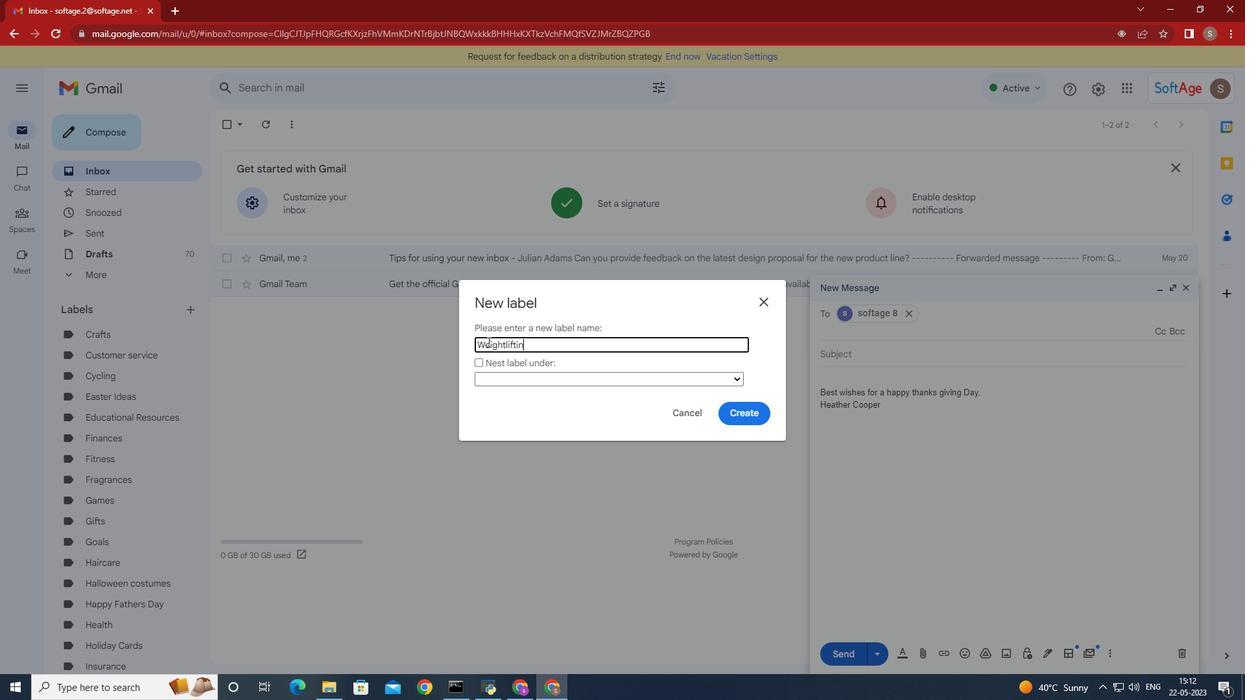 
Action: Mouse moved to (736, 421)
Screenshot: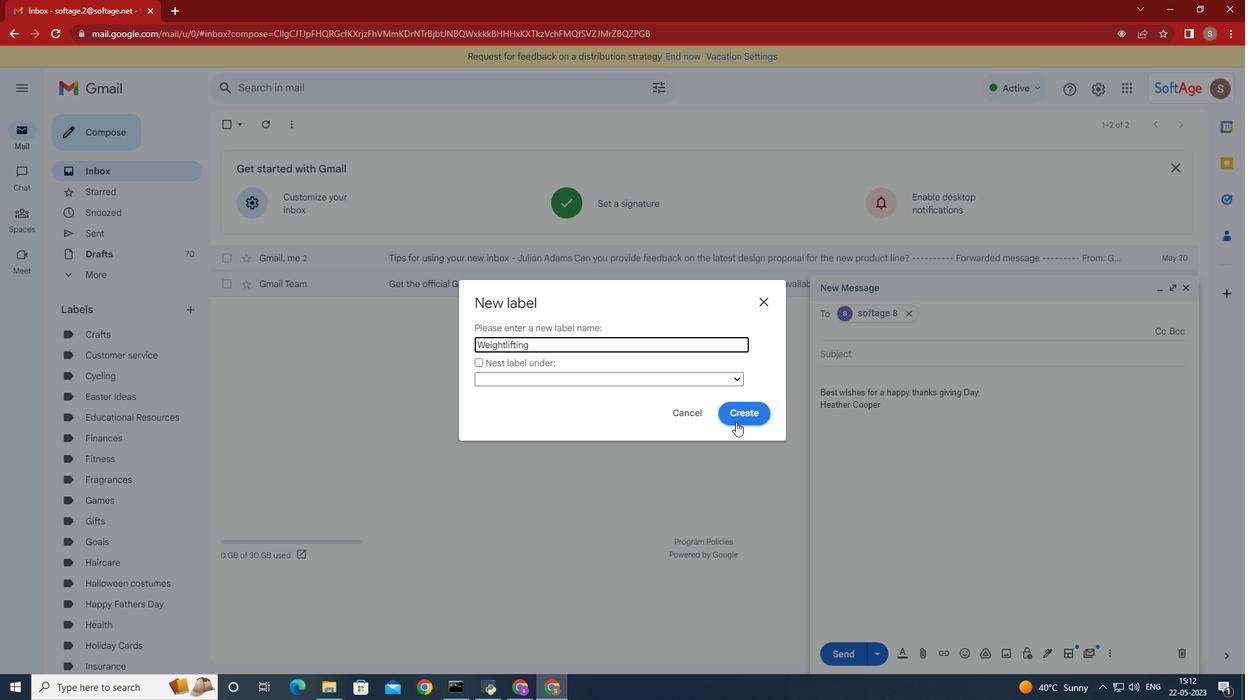 
Action: Mouse pressed left at (736, 421)
Screenshot: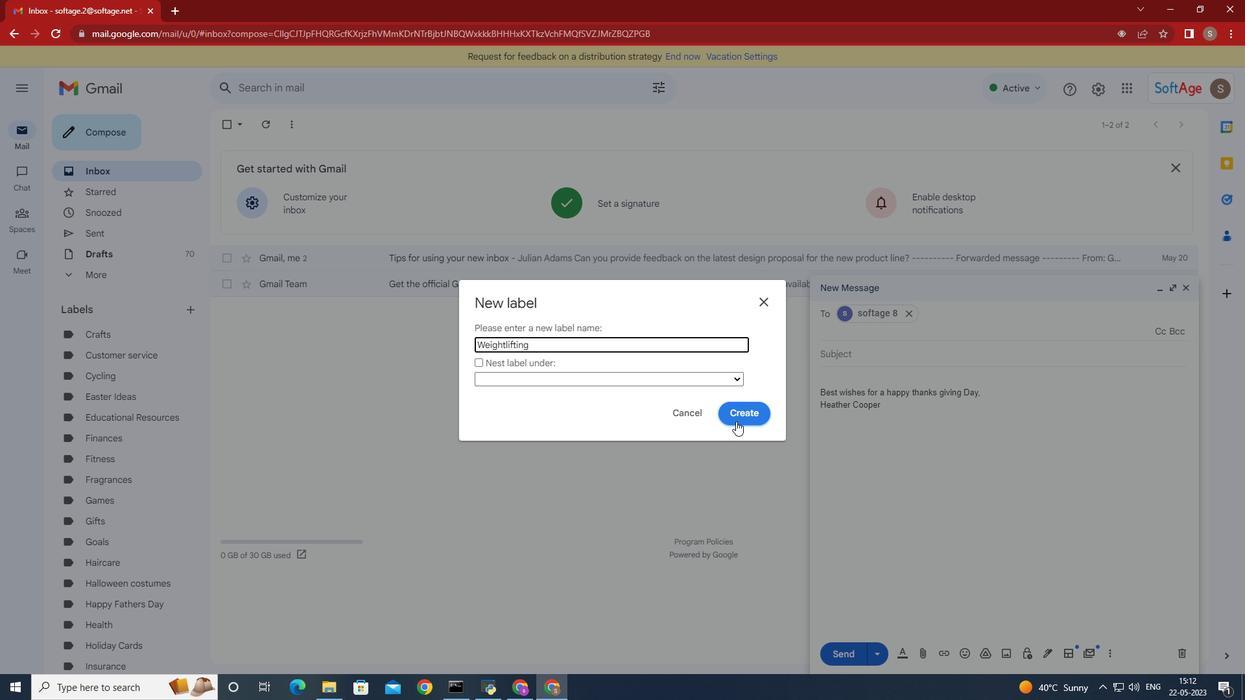 
Action: Mouse moved to (735, 422)
Screenshot: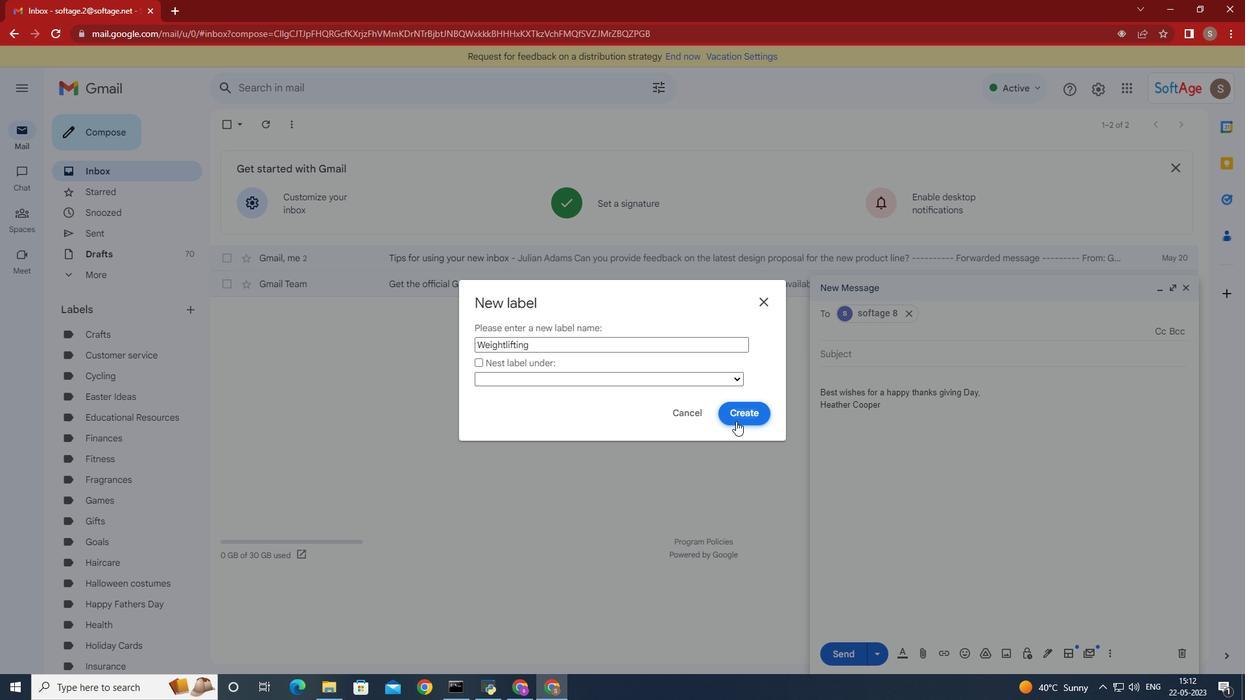 
